 Task: Create a due date automation trigger when advanced on, on the tuesday of the week a card is due add fields without custom field "Resume" set to a number lower than 1 and lower than 10 at 11:00 AM.
Action: Mouse moved to (826, 254)
Screenshot: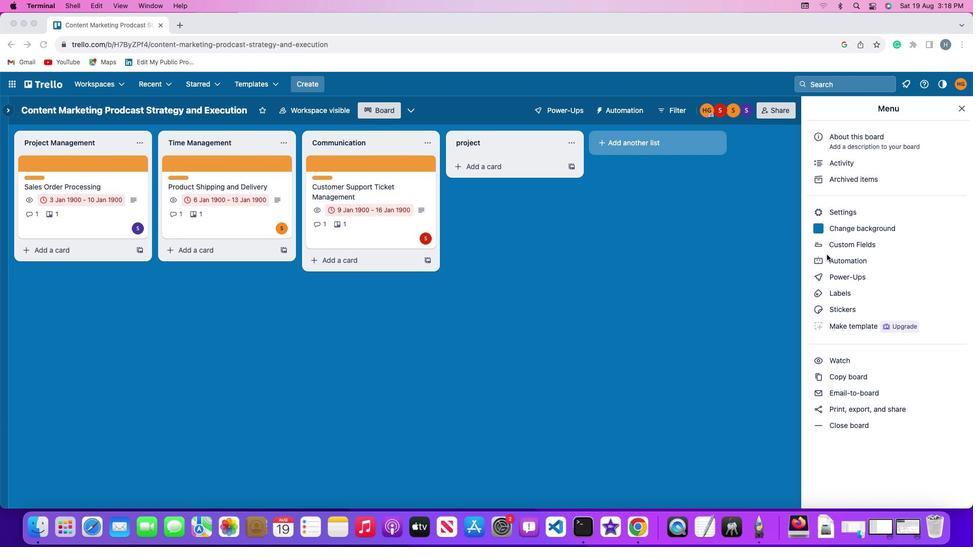 
Action: Mouse pressed left at (826, 254)
Screenshot: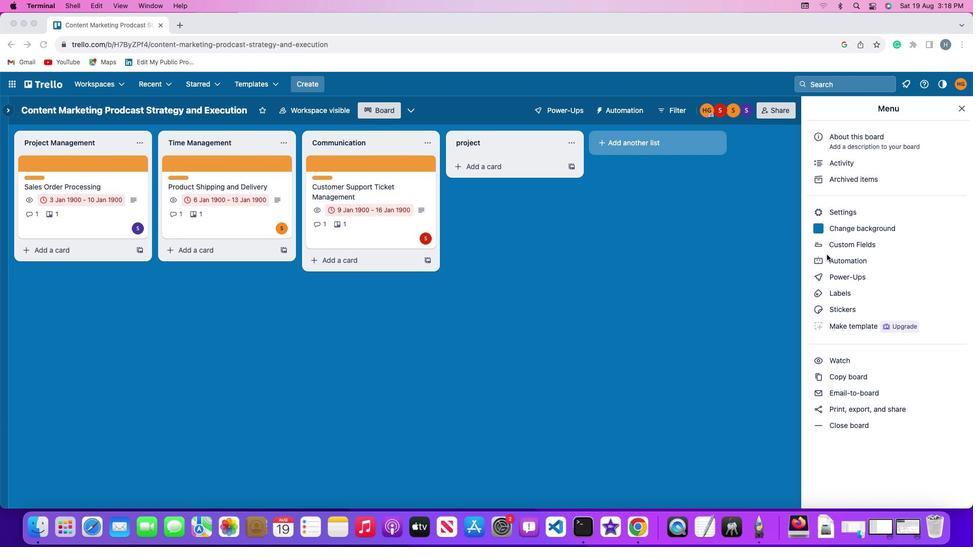 
Action: Mouse pressed left at (826, 254)
Screenshot: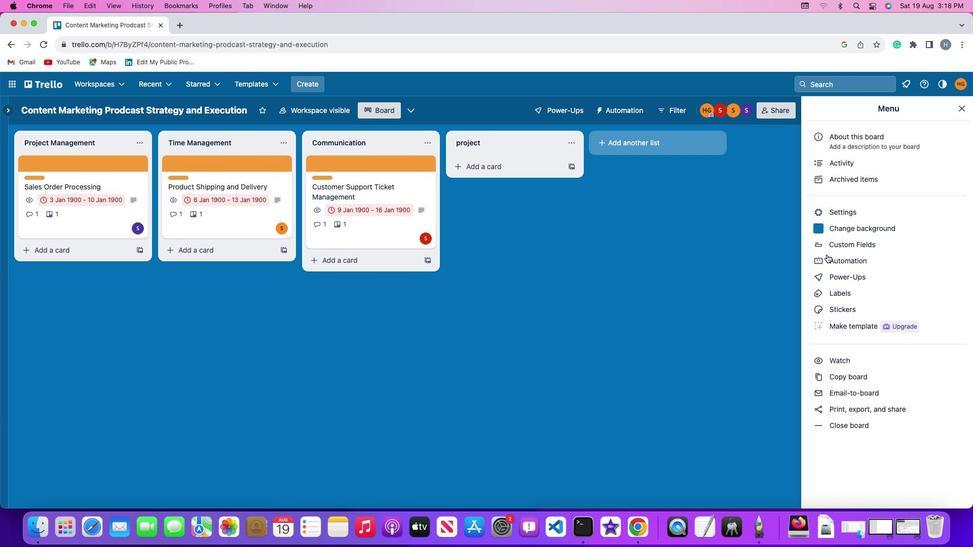 
Action: Mouse moved to (70, 238)
Screenshot: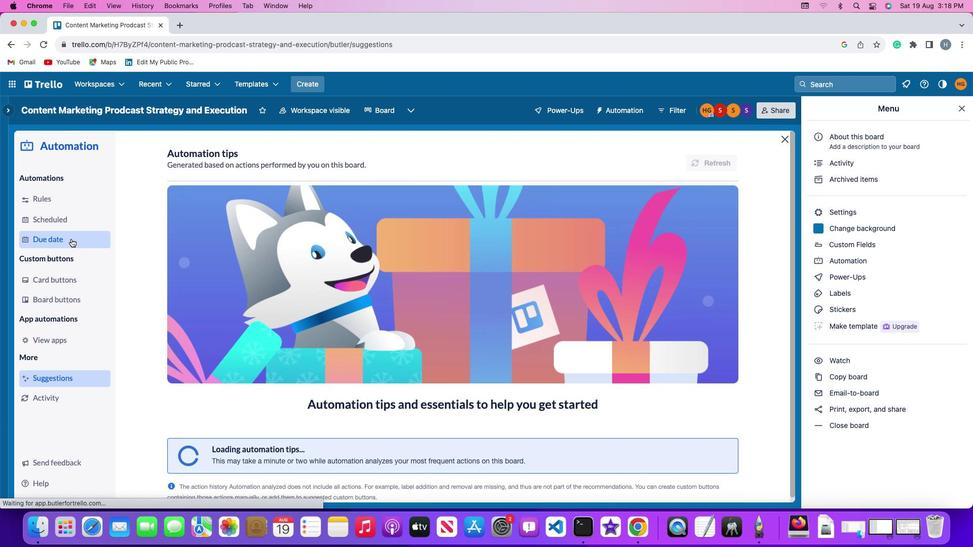 
Action: Mouse pressed left at (70, 238)
Screenshot: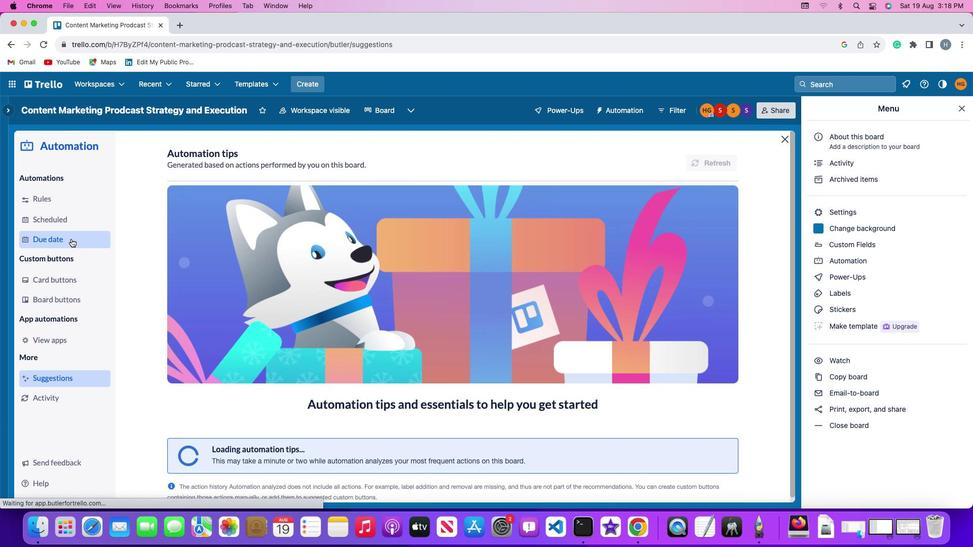 
Action: Mouse moved to (682, 160)
Screenshot: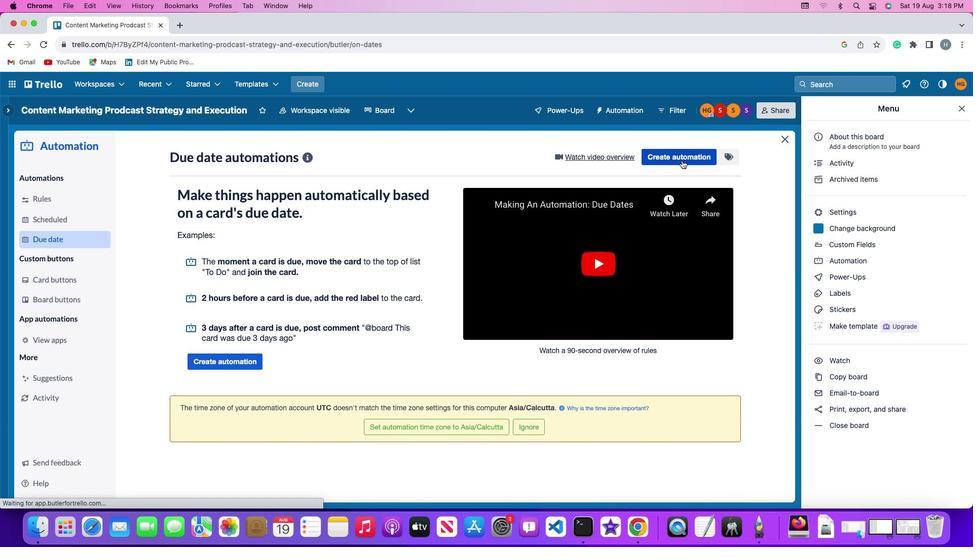 
Action: Mouse pressed left at (682, 160)
Screenshot: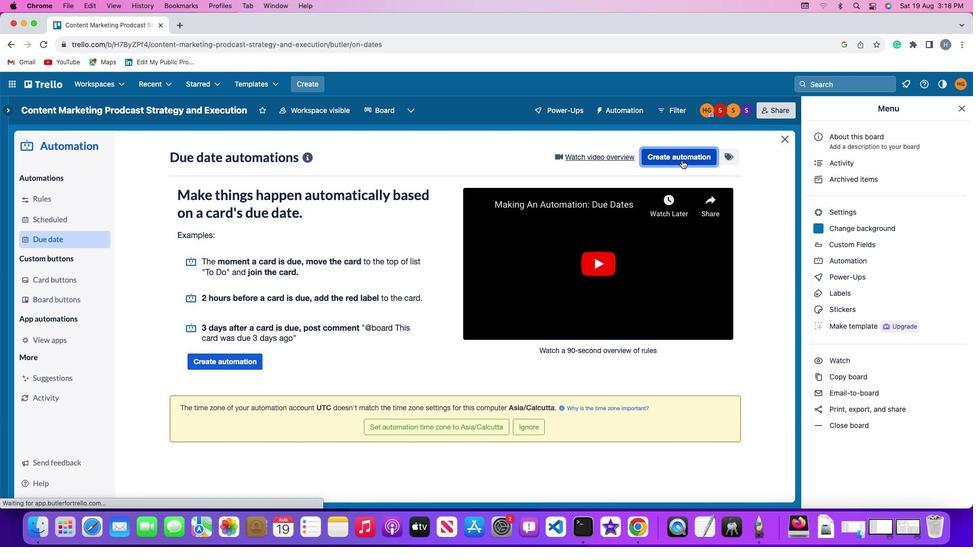 
Action: Mouse moved to (211, 256)
Screenshot: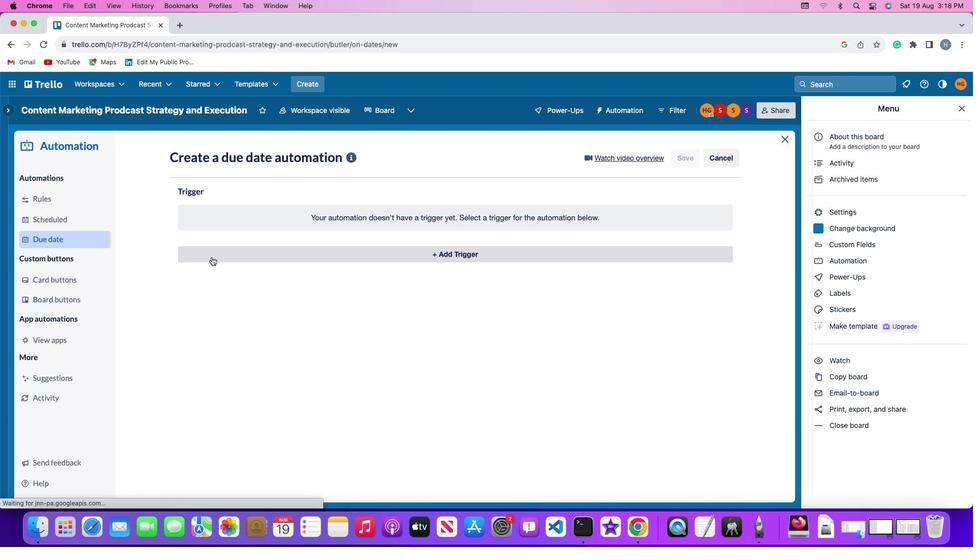 
Action: Mouse pressed left at (211, 256)
Screenshot: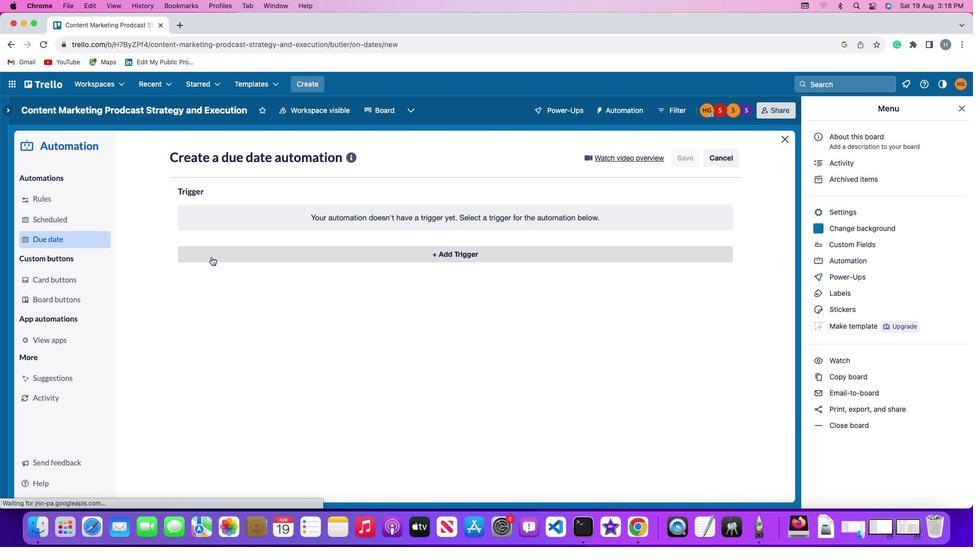 
Action: Mouse moved to (233, 432)
Screenshot: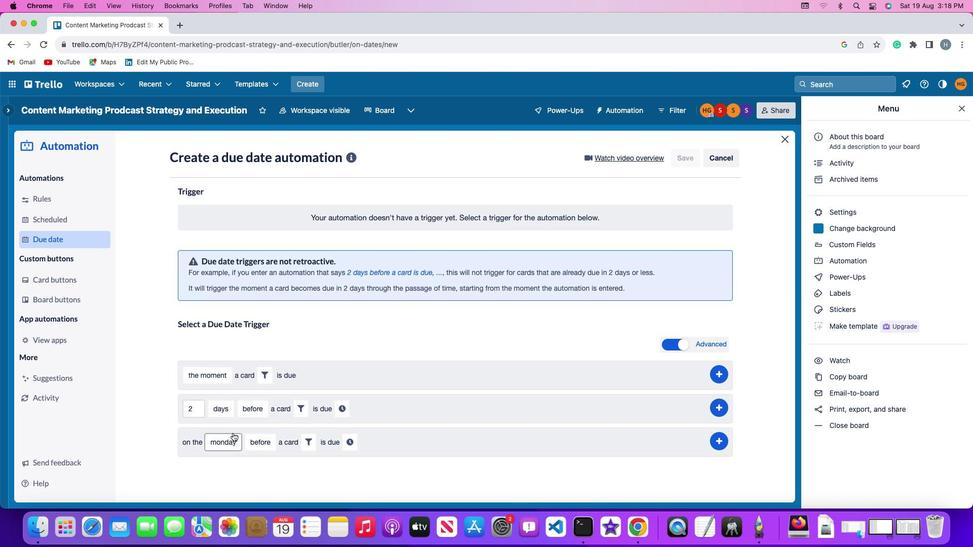 
Action: Mouse pressed left at (233, 432)
Screenshot: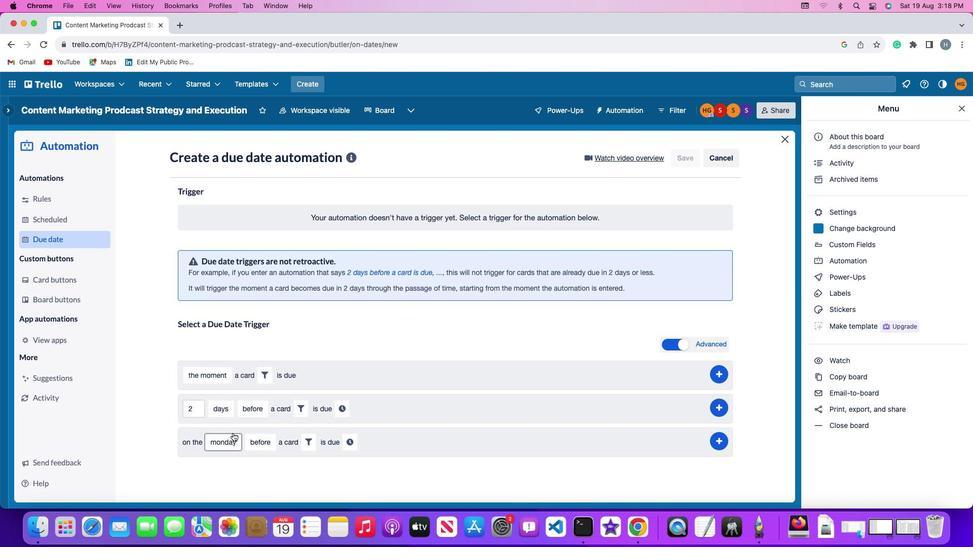 
Action: Mouse moved to (242, 319)
Screenshot: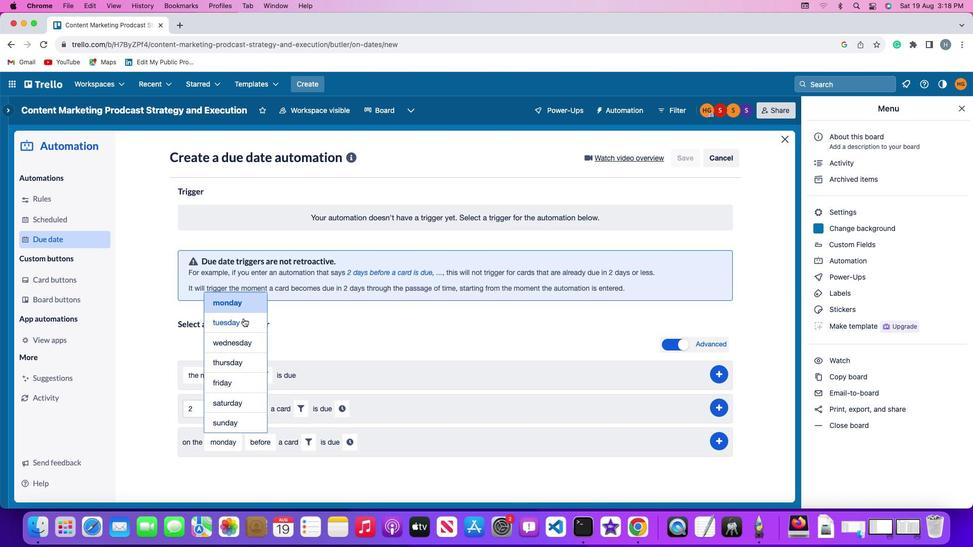 
Action: Mouse pressed left at (242, 319)
Screenshot: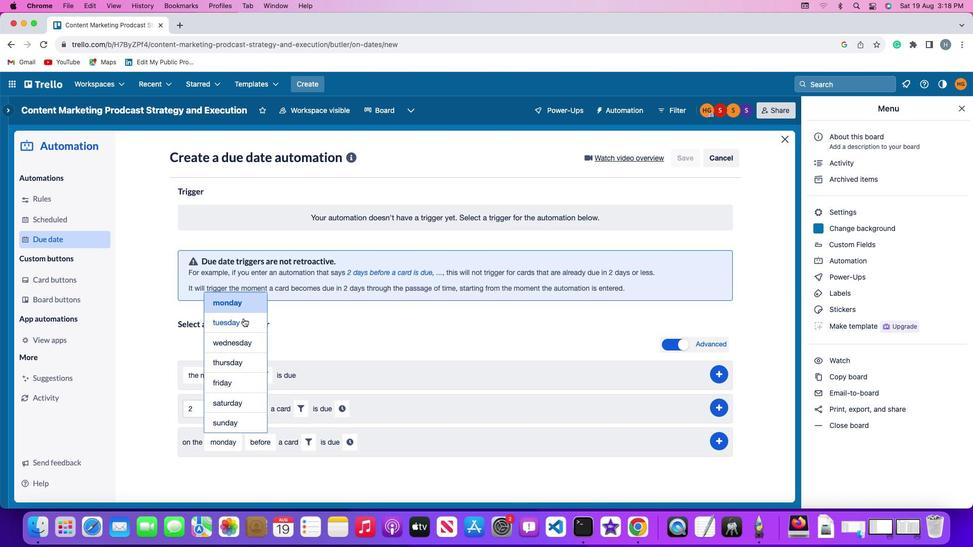 
Action: Mouse moved to (263, 442)
Screenshot: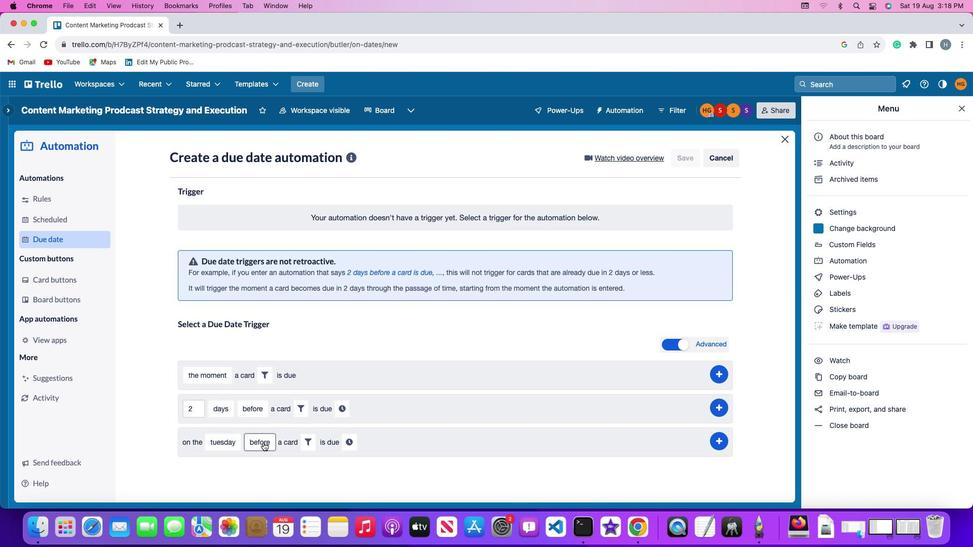 
Action: Mouse pressed left at (263, 442)
Screenshot: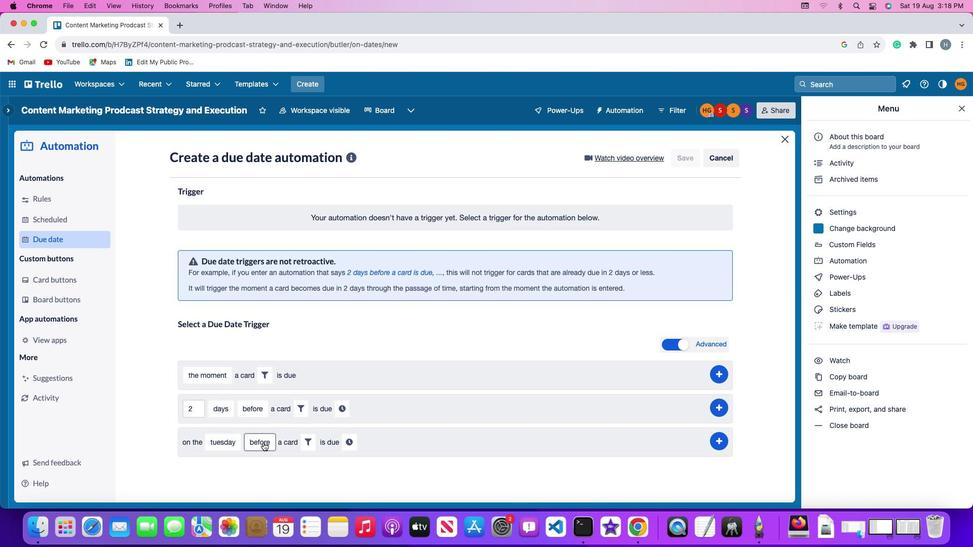 
Action: Mouse moved to (273, 403)
Screenshot: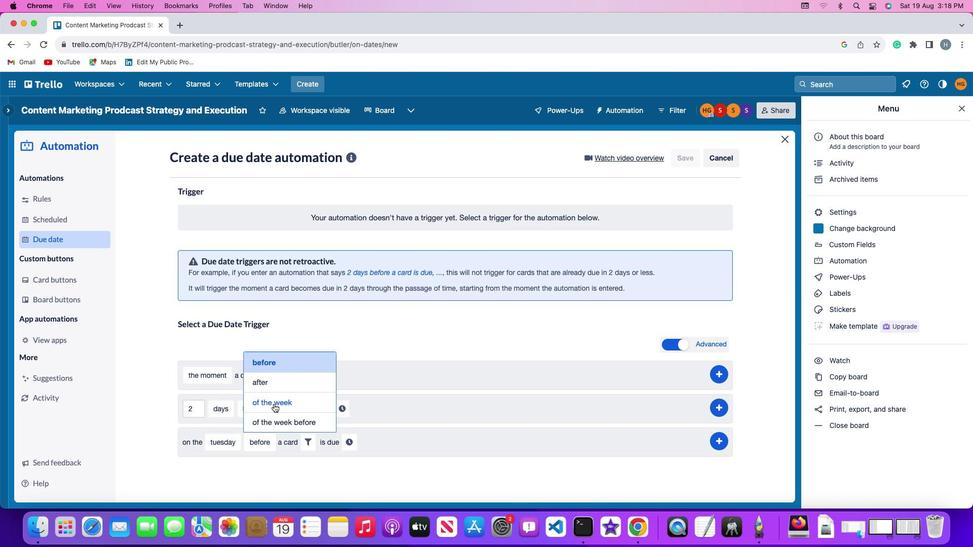 
Action: Mouse pressed left at (273, 403)
Screenshot: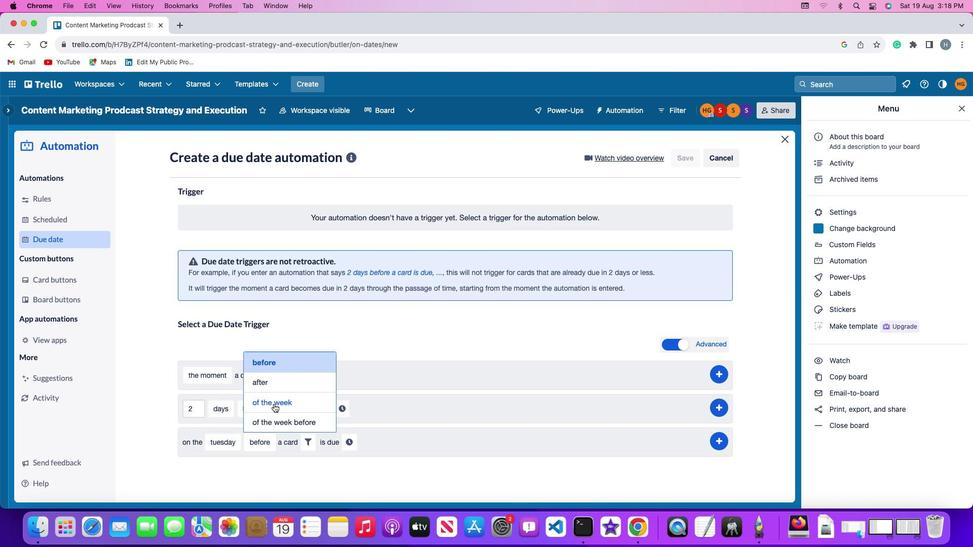 
Action: Mouse moved to (322, 446)
Screenshot: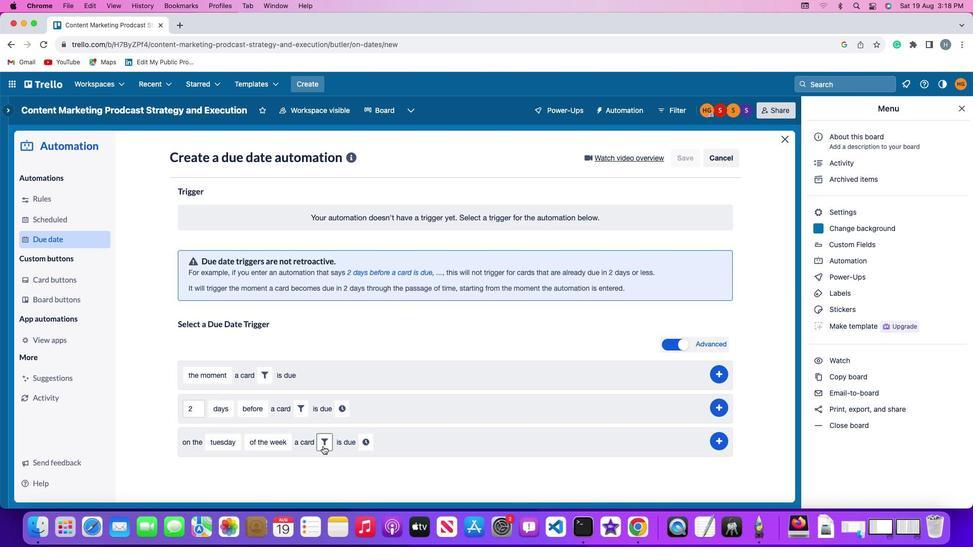 
Action: Mouse pressed left at (322, 446)
Screenshot: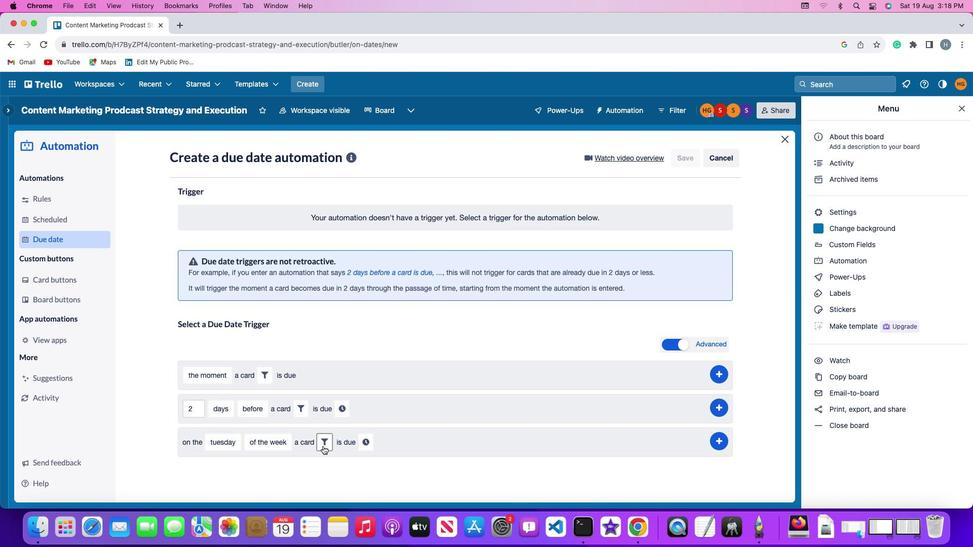
Action: Mouse moved to (498, 475)
Screenshot: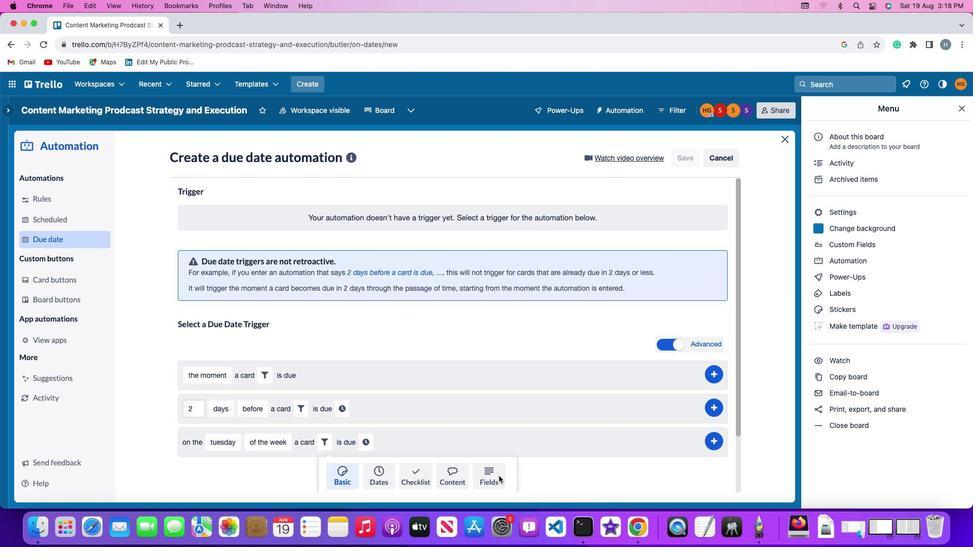 
Action: Mouse pressed left at (498, 475)
Screenshot: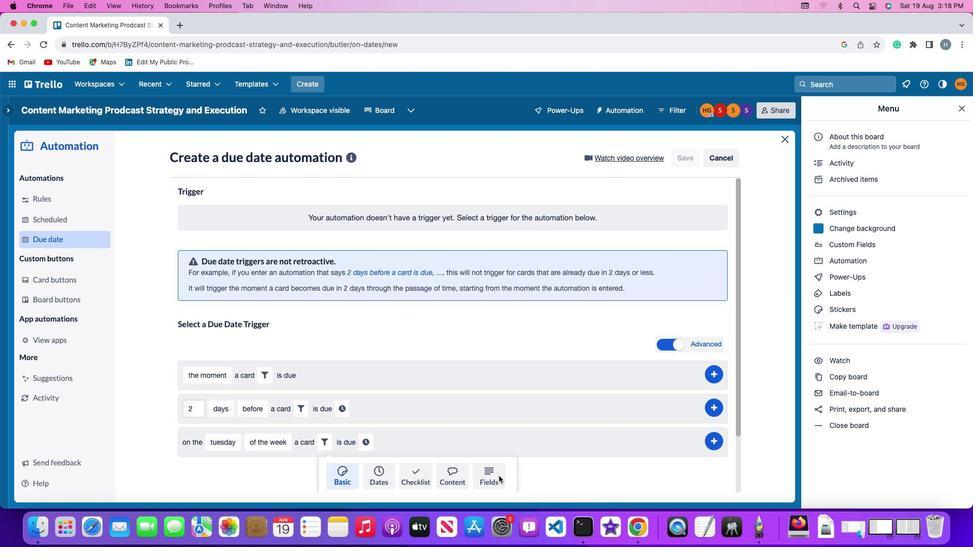 
Action: Mouse moved to (284, 471)
Screenshot: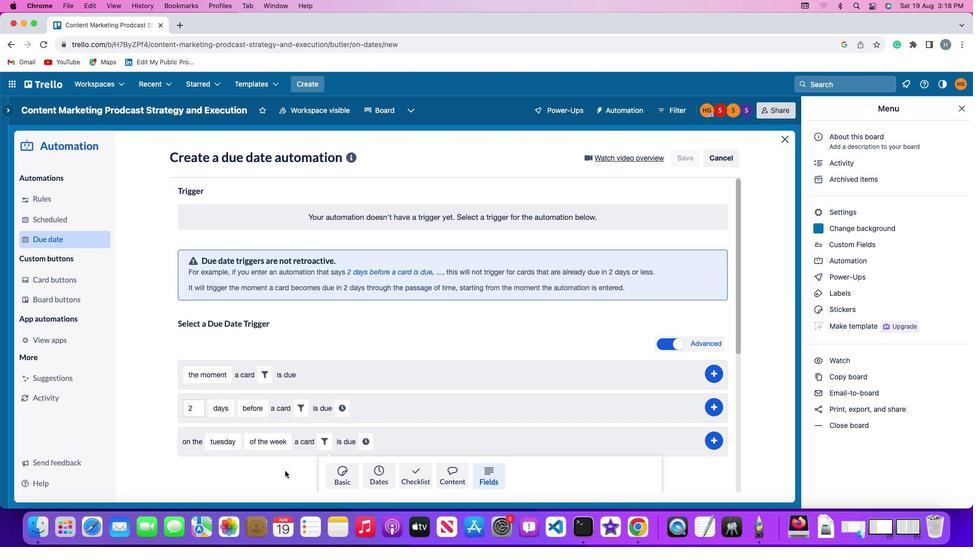
Action: Mouse scrolled (284, 471) with delta (0, 0)
Screenshot: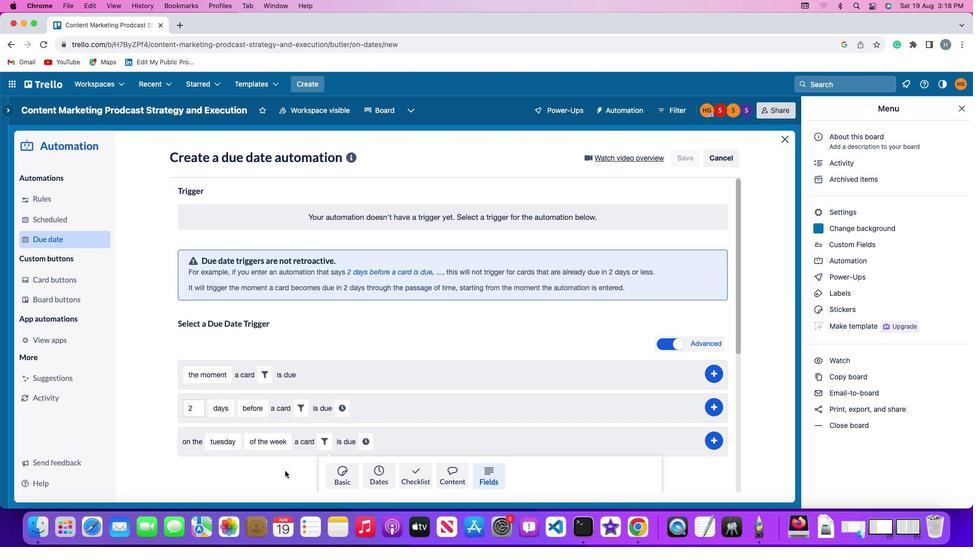 
Action: Mouse scrolled (284, 471) with delta (0, 0)
Screenshot: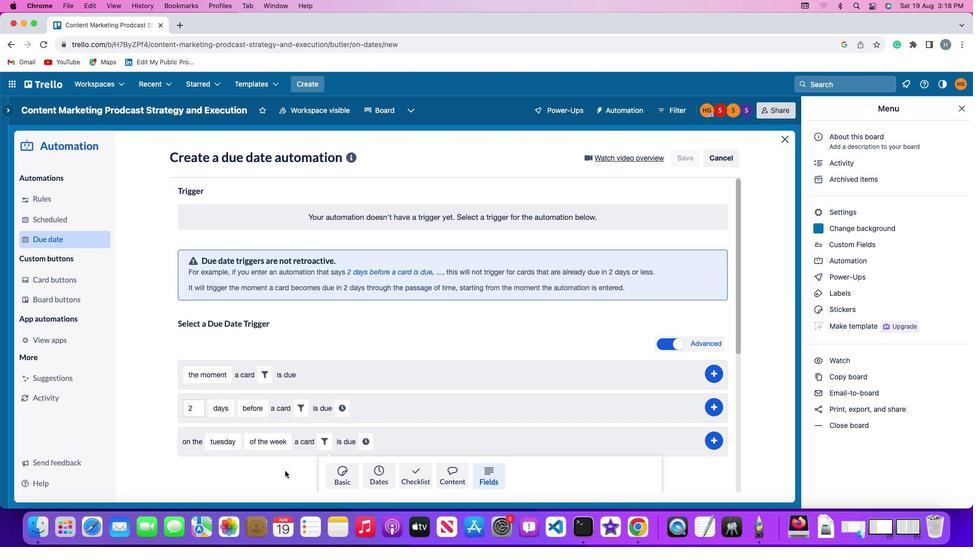 
Action: Mouse scrolled (284, 471) with delta (0, -1)
Screenshot: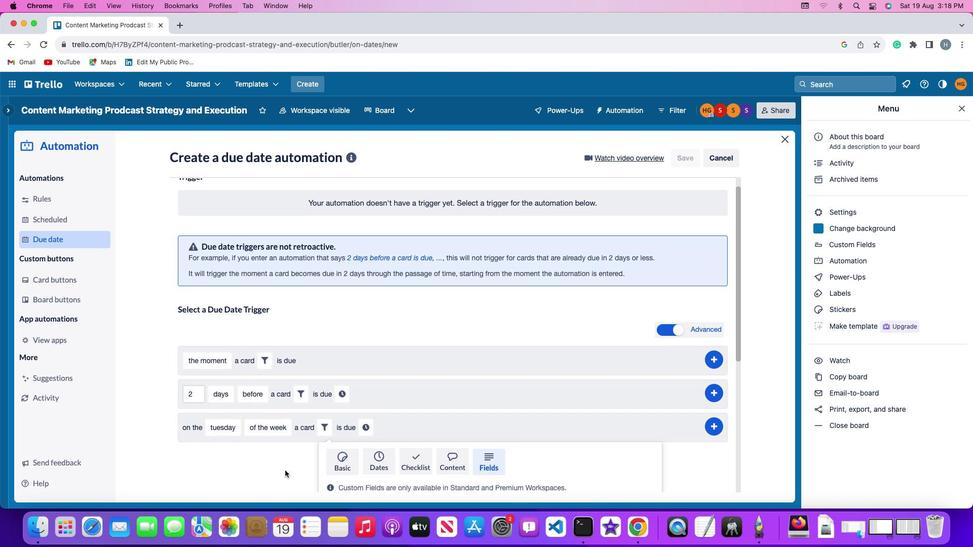 
Action: Mouse moved to (284, 470)
Screenshot: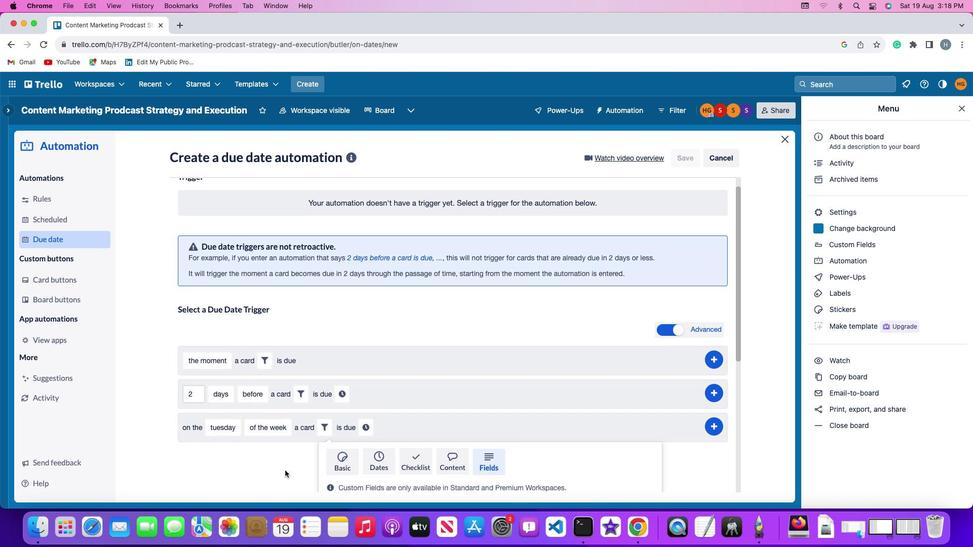 
Action: Mouse scrolled (284, 470) with delta (0, -2)
Screenshot: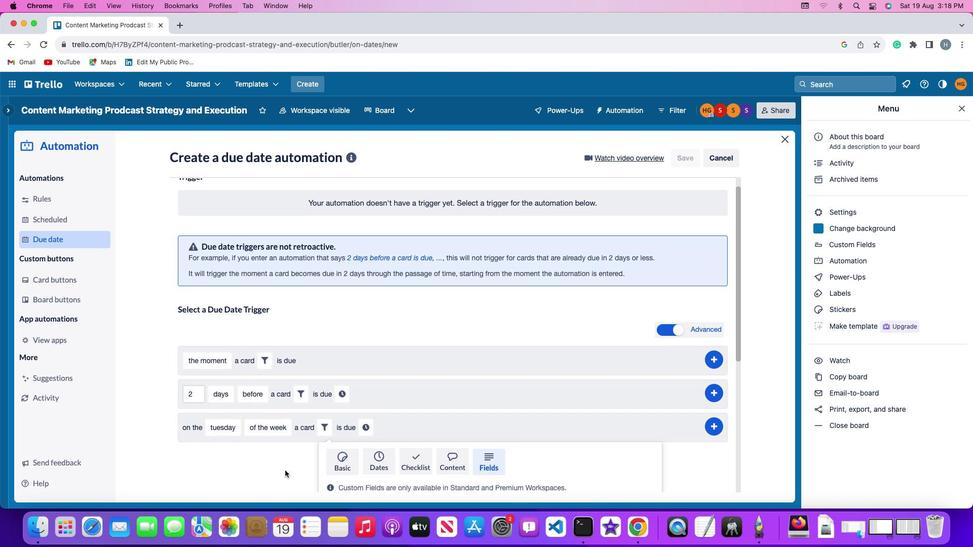 
Action: Mouse moved to (284, 470)
Screenshot: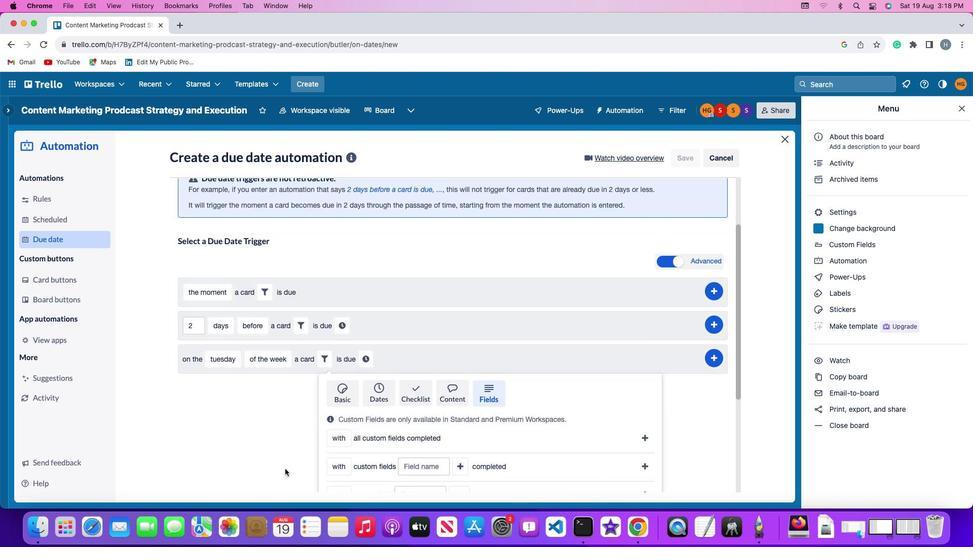 
Action: Mouse scrolled (284, 470) with delta (0, -3)
Screenshot: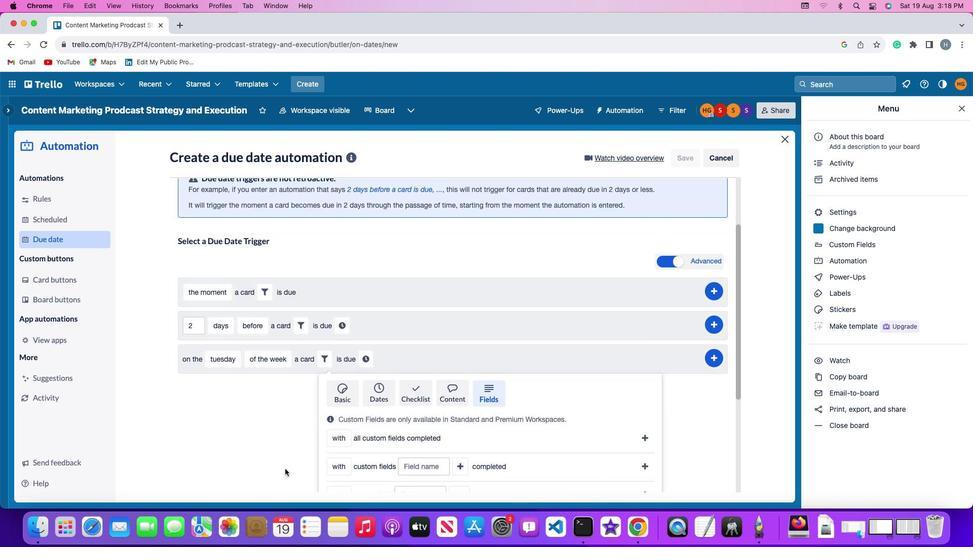 
Action: Mouse moved to (284, 468)
Screenshot: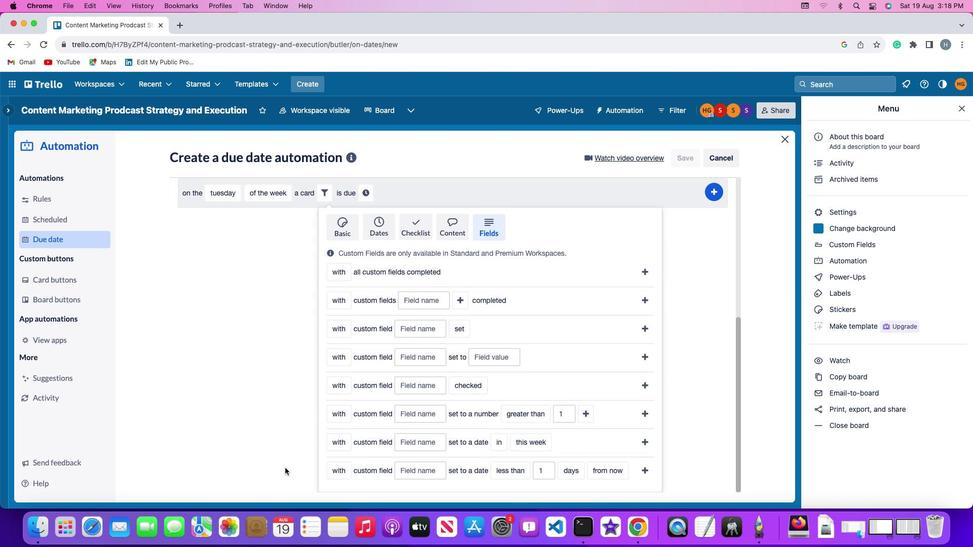 
Action: Mouse scrolled (284, 468) with delta (0, 0)
Screenshot: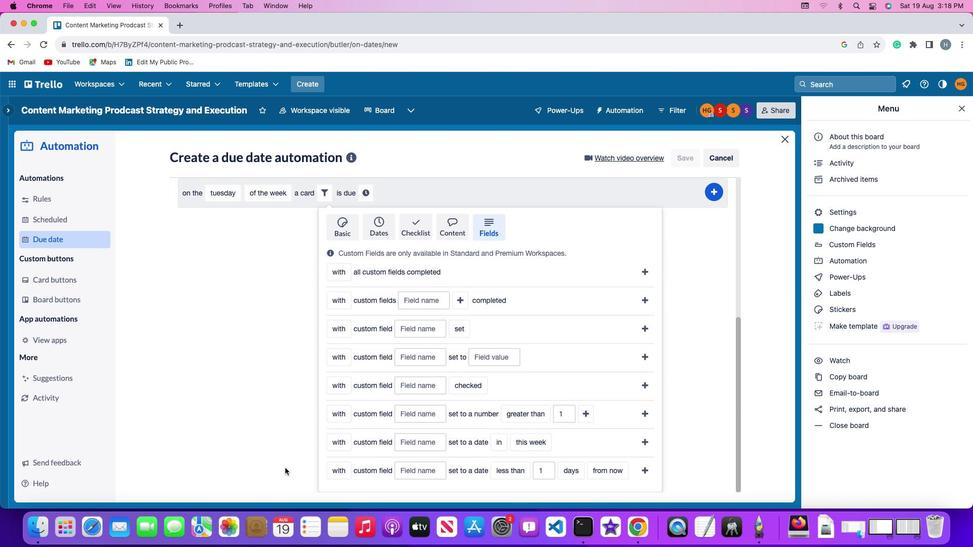 
Action: Mouse scrolled (284, 468) with delta (0, 0)
Screenshot: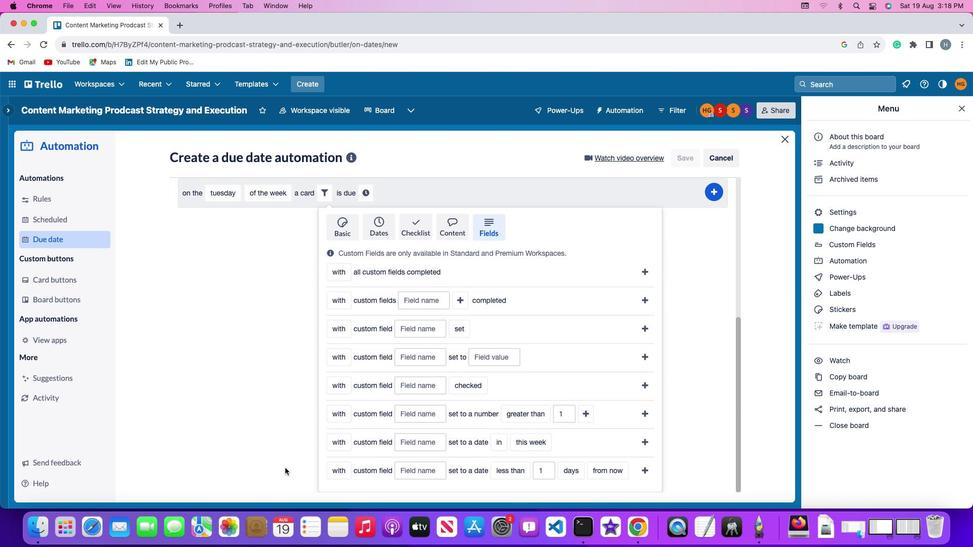 
Action: Mouse scrolled (284, 468) with delta (0, -1)
Screenshot: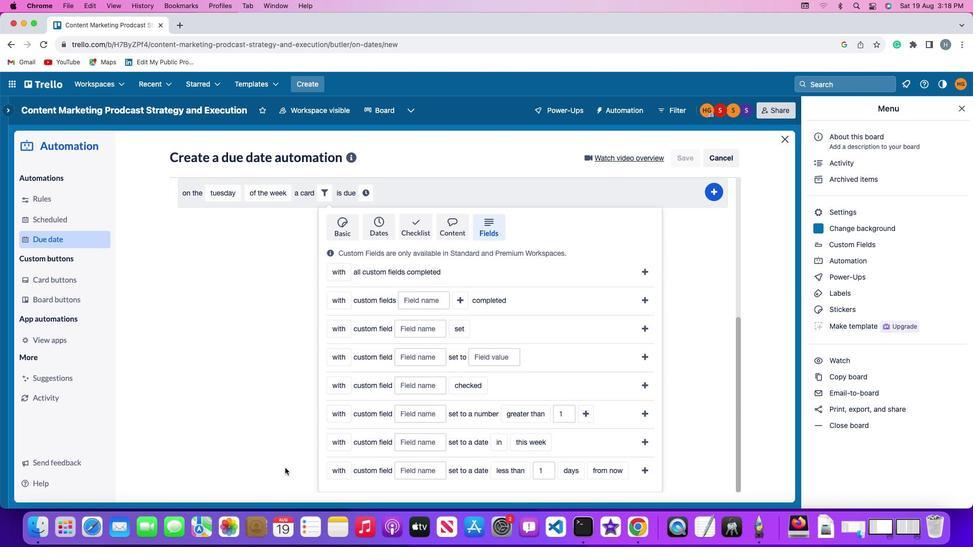 
Action: Mouse scrolled (284, 468) with delta (0, -2)
Screenshot: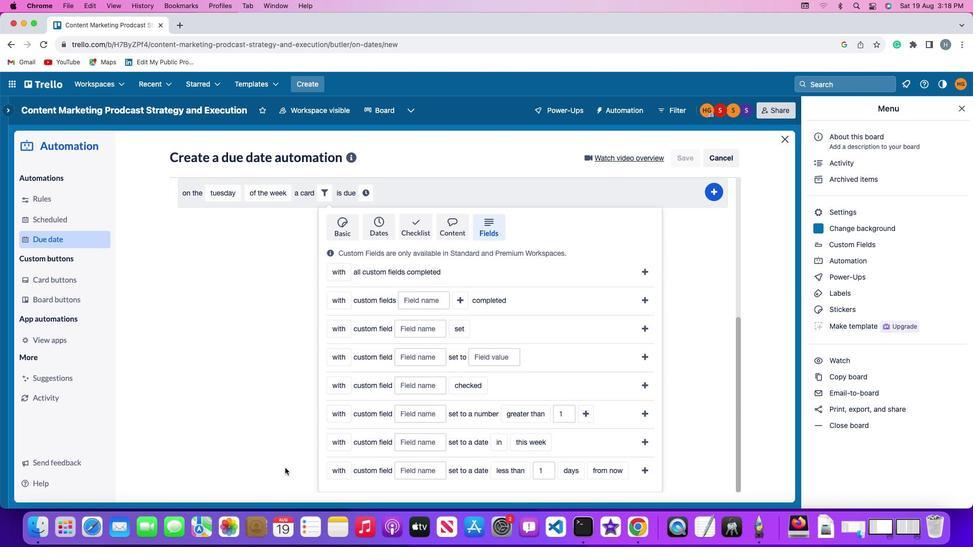 
Action: Mouse moved to (336, 419)
Screenshot: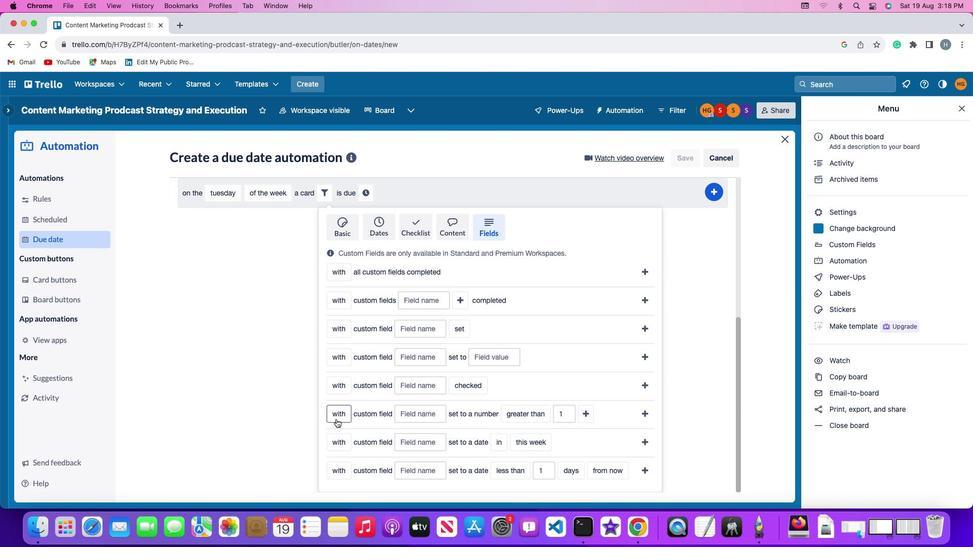 
Action: Mouse pressed left at (336, 419)
Screenshot: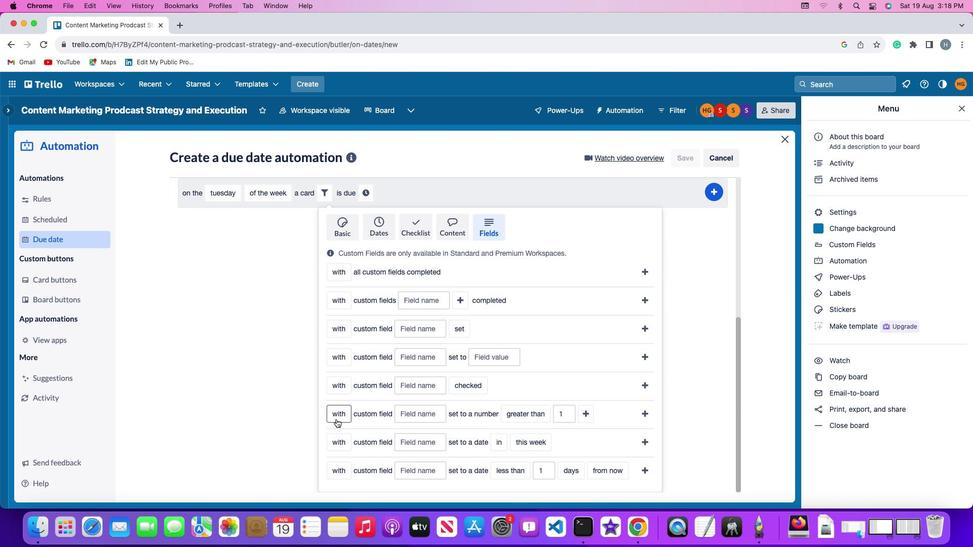 
Action: Mouse moved to (346, 455)
Screenshot: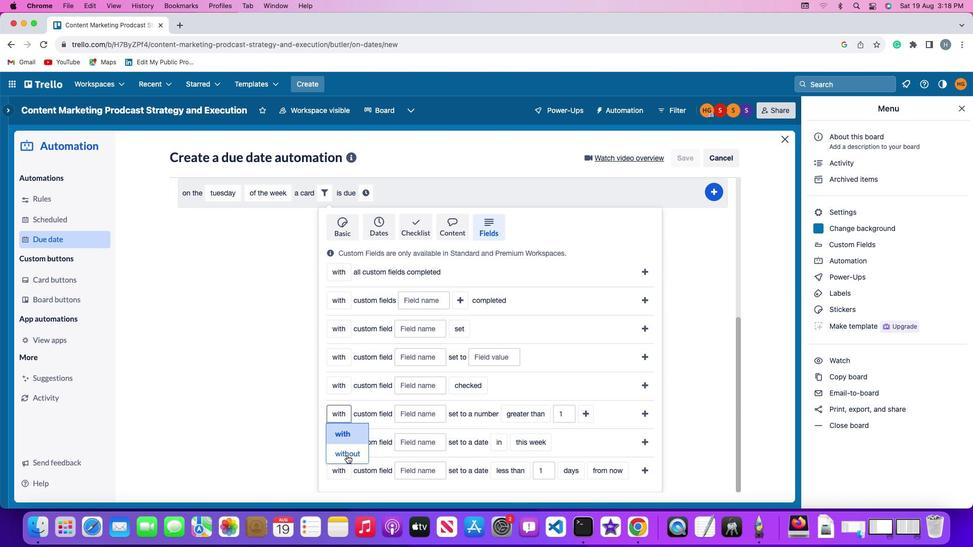 
Action: Mouse pressed left at (346, 455)
Screenshot: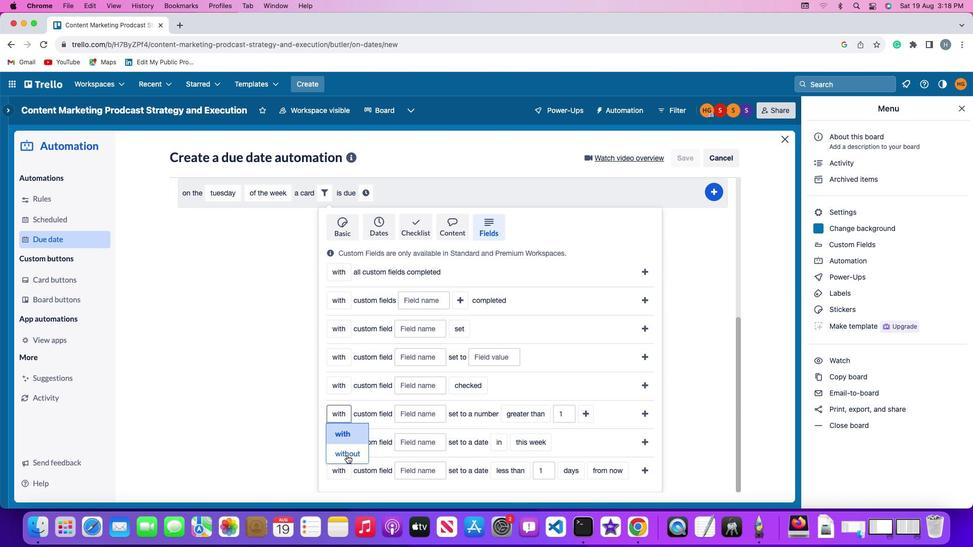 
Action: Mouse moved to (430, 419)
Screenshot: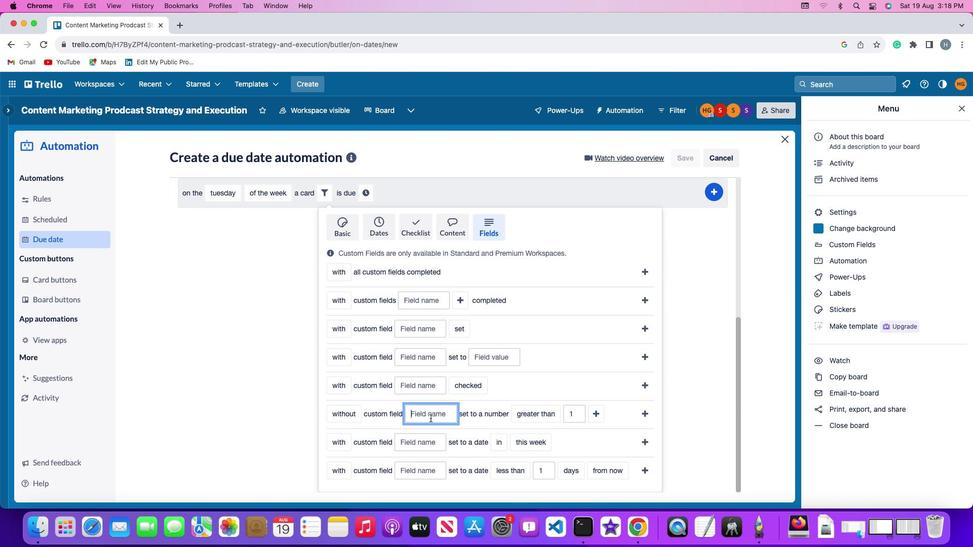 
Action: Mouse pressed left at (430, 419)
Screenshot: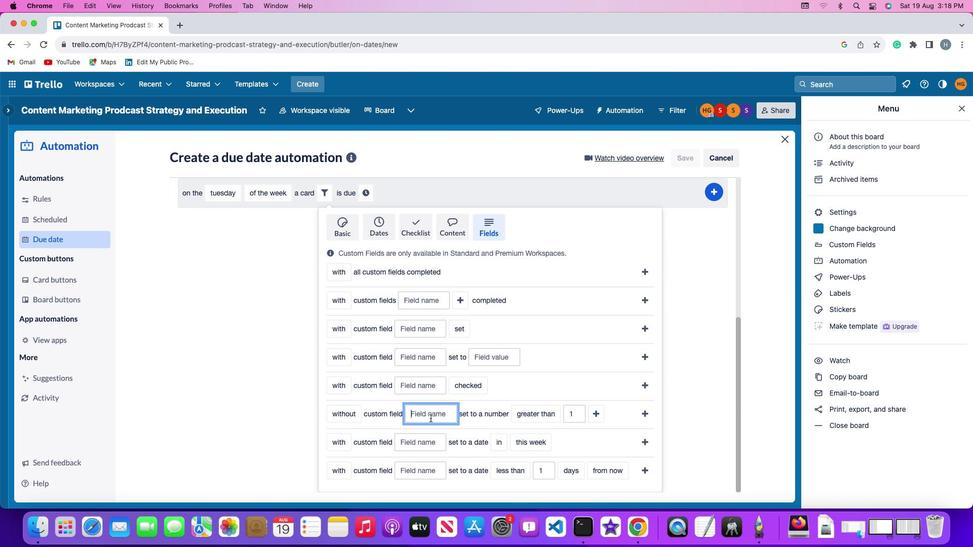
Action: Mouse moved to (430, 417)
Screenshot: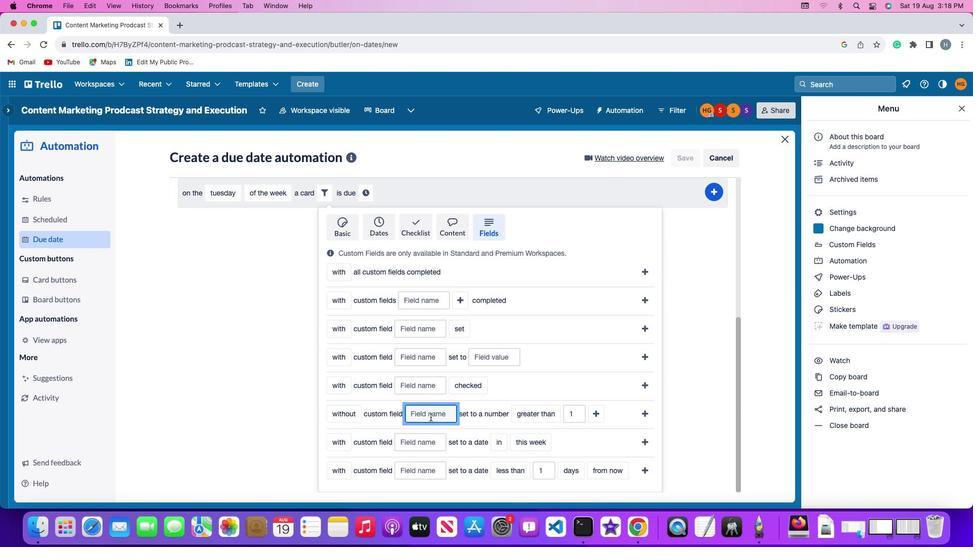 
Action: Key pressed Key.shift'R''e''s''u''m''e'
Screenshot: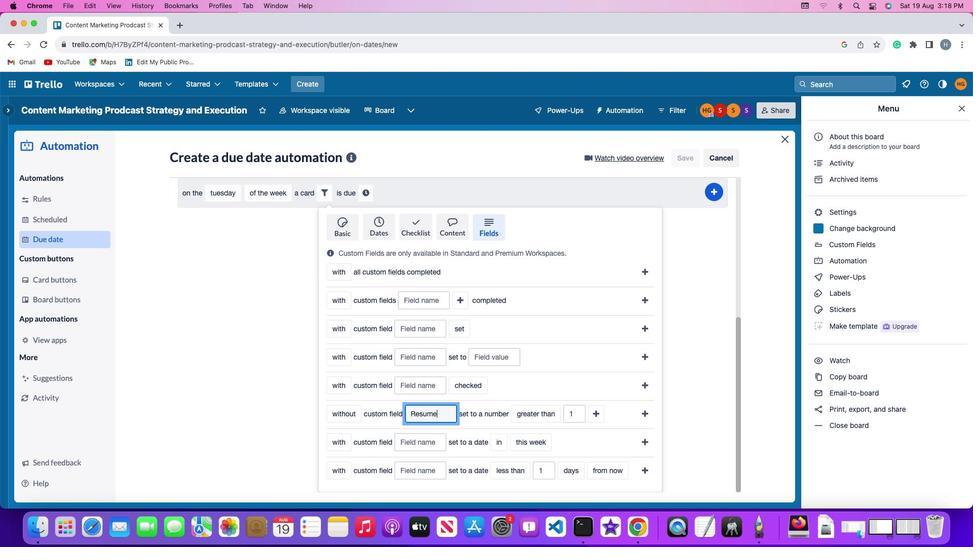 
Action: Mouse moved to (550, 410)
Screenshot: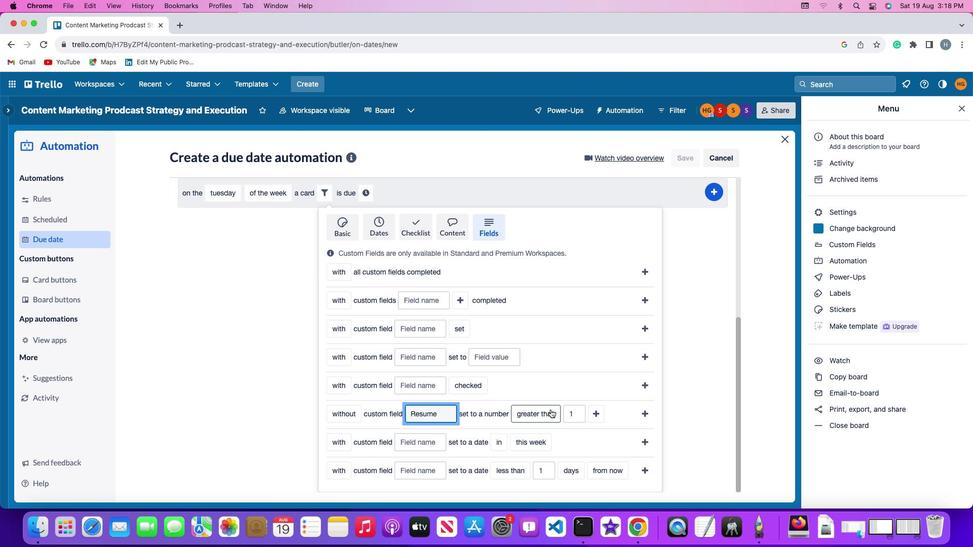 
Action: Mouse pressed left at (550, 410)
Screenshot: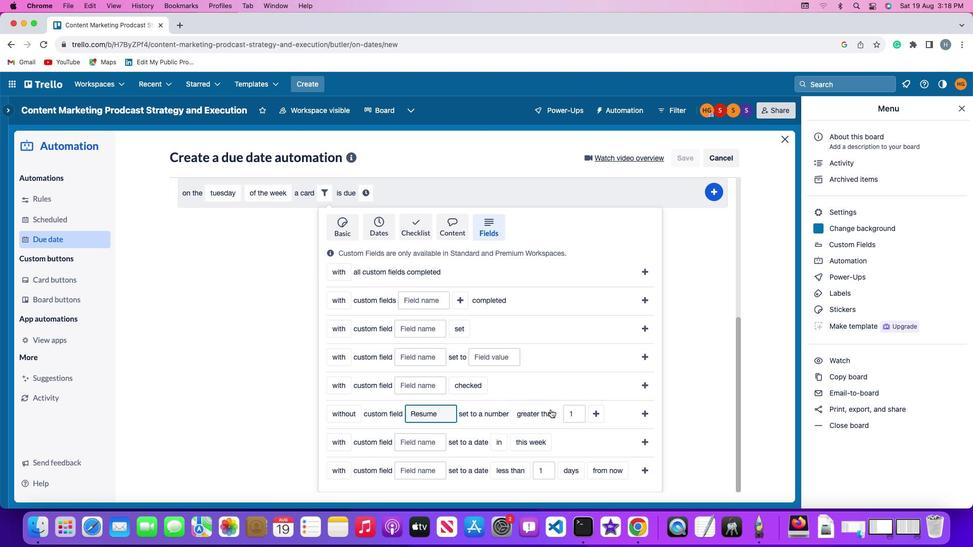 
Action: Mouse moved to (539, 378)
Screenshot: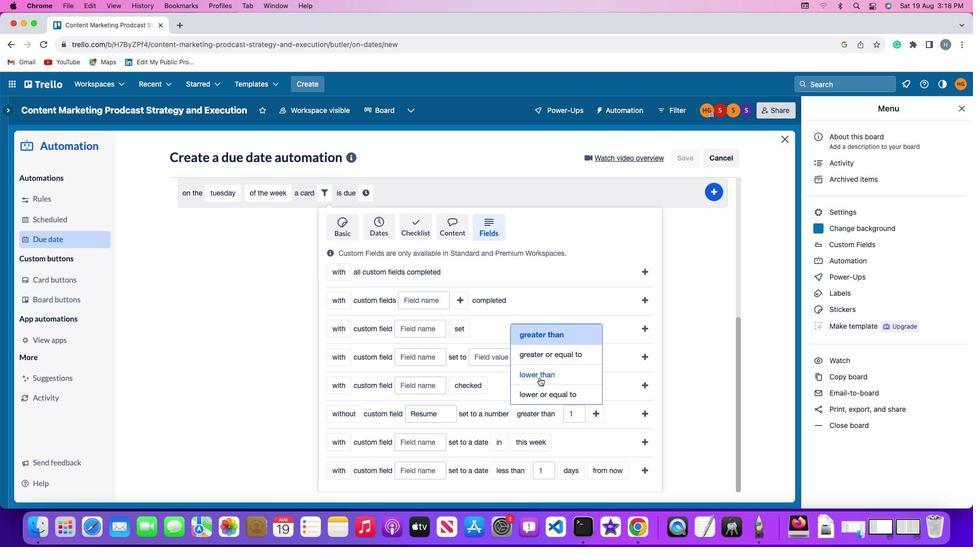 
Action: Mouse pressed left at (539, 378)
Screenshot: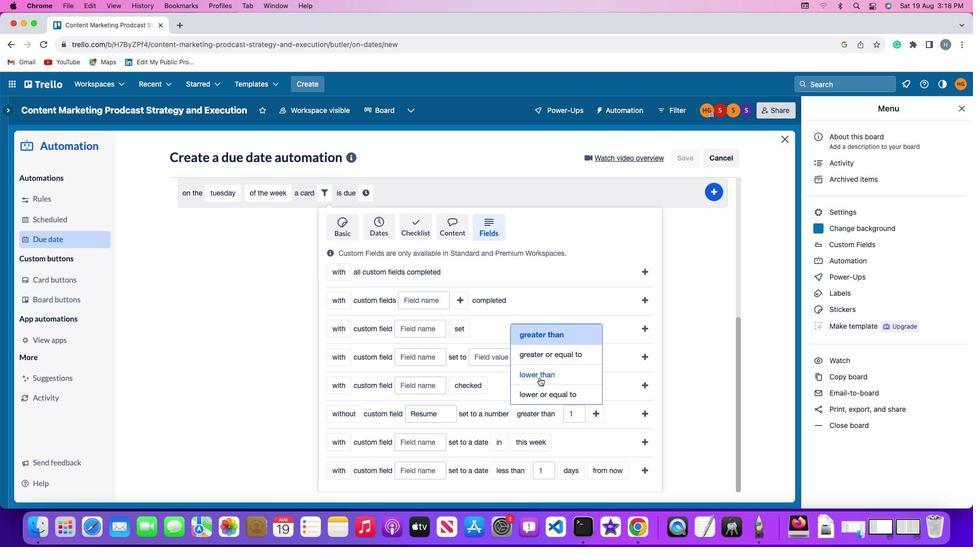 
Action: Mouse moved to (574, 411)
Screenshot: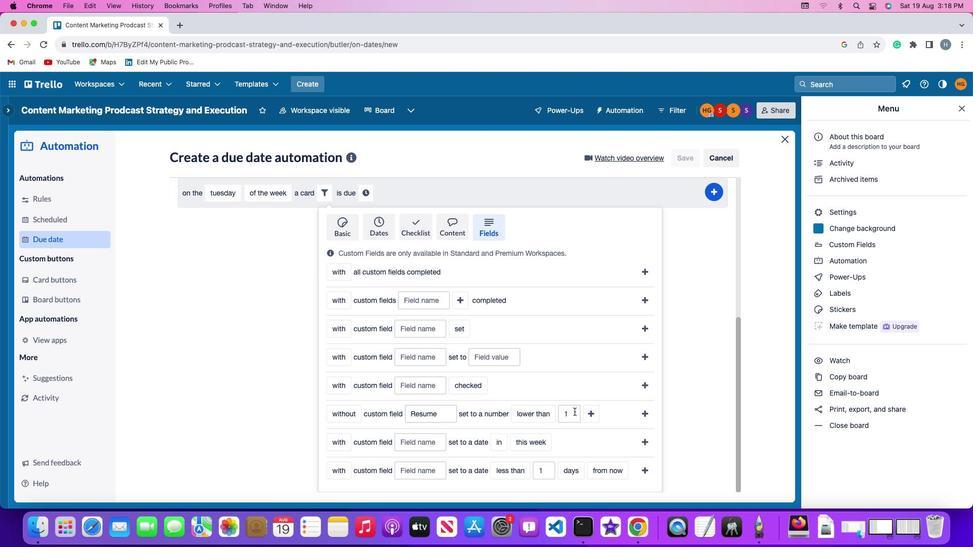 
Action: Mouse pressed left at (574, 411)
Screenshot: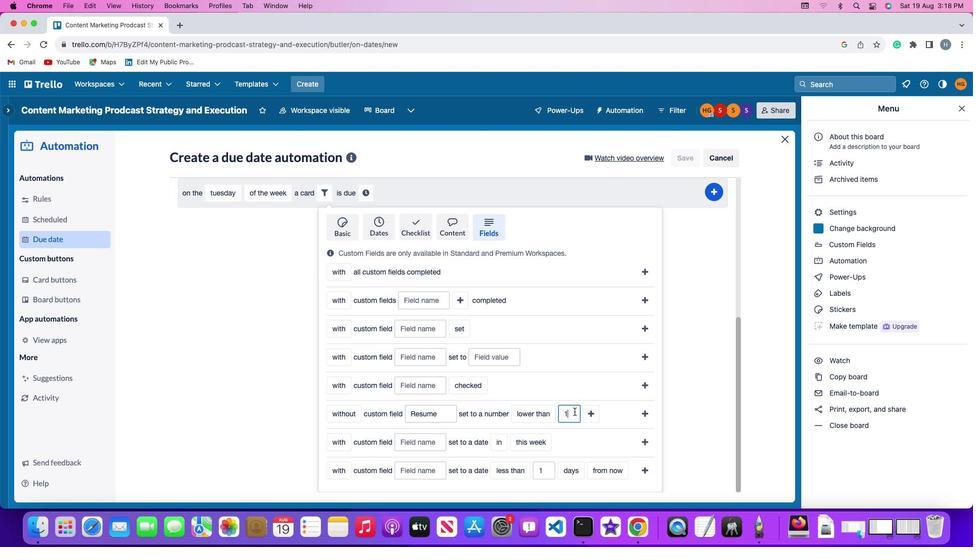
Action: Mouse moved to (574, 412)
Screenshot: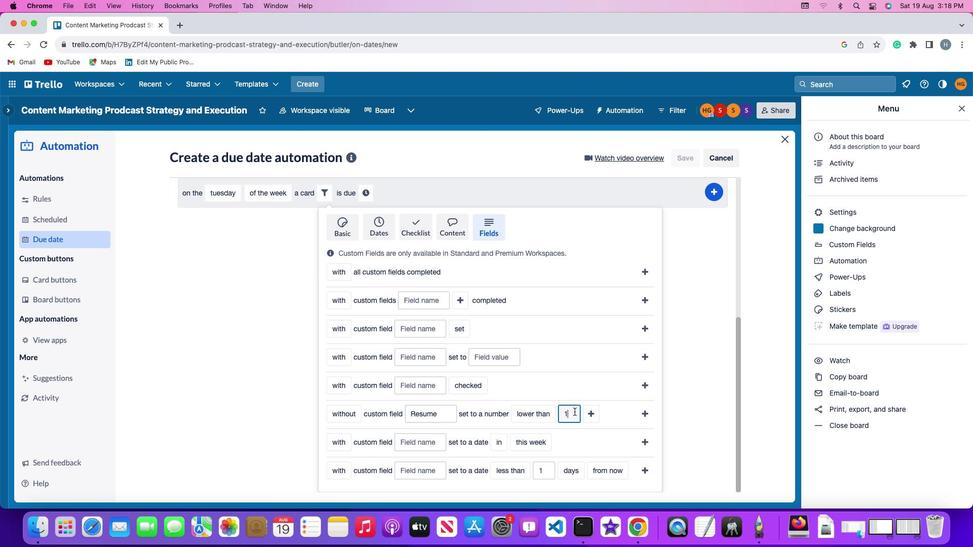 
Action: Key pressed Key.backspace
Screenshot: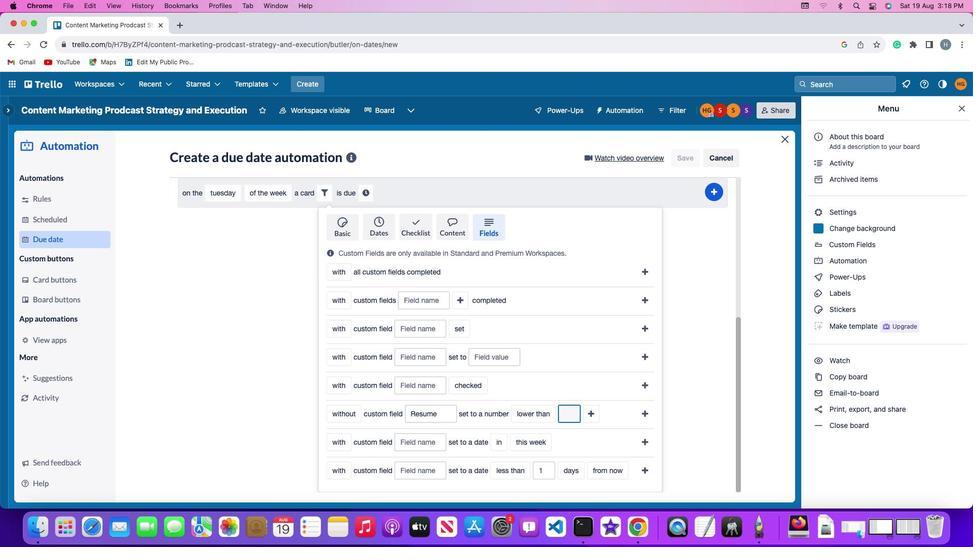 
Action: Mouse moved to (574, 412)
Screenshot: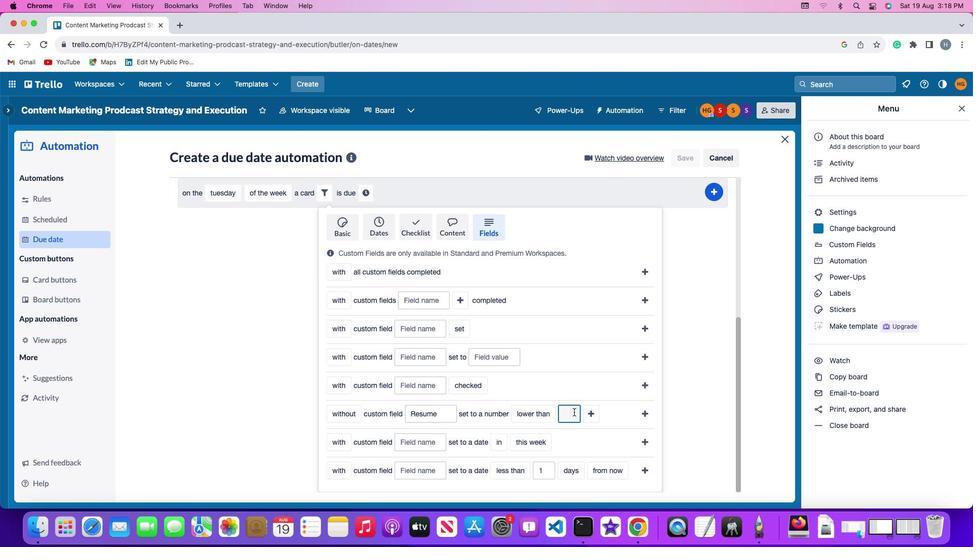 
Action: Key pressed '1'
Screenshot: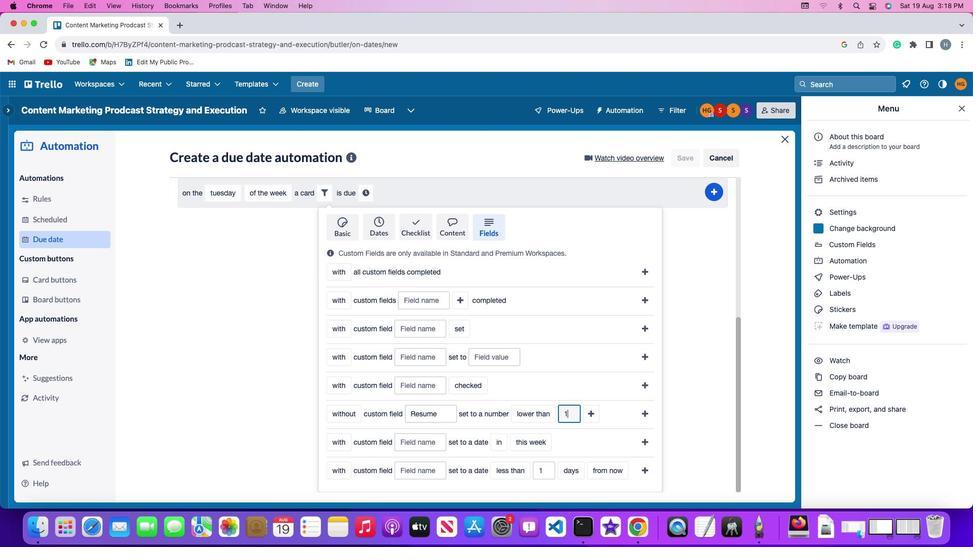 
Action: Mouse moved to (591, 413)
Screenshot: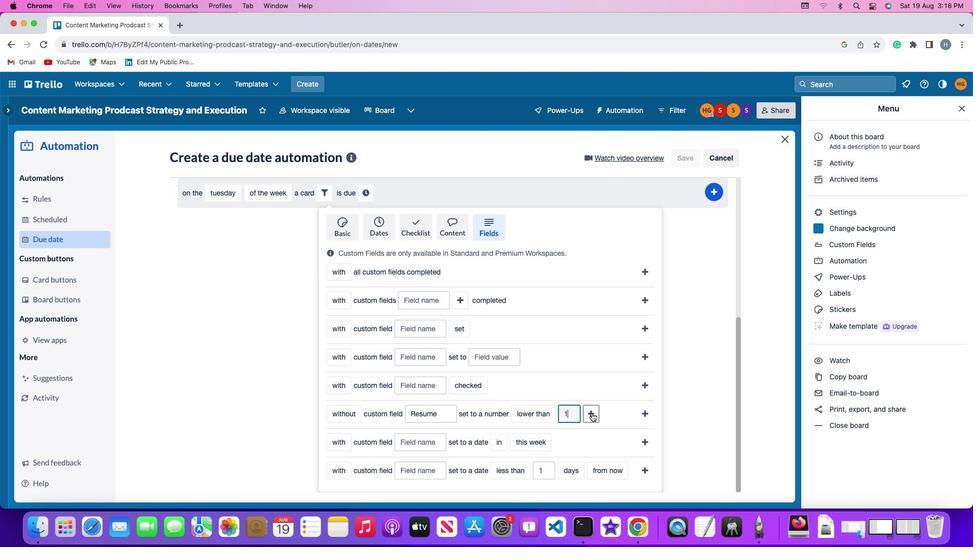 
Action: Mouse pressed left at (591, 413)
Screenshot: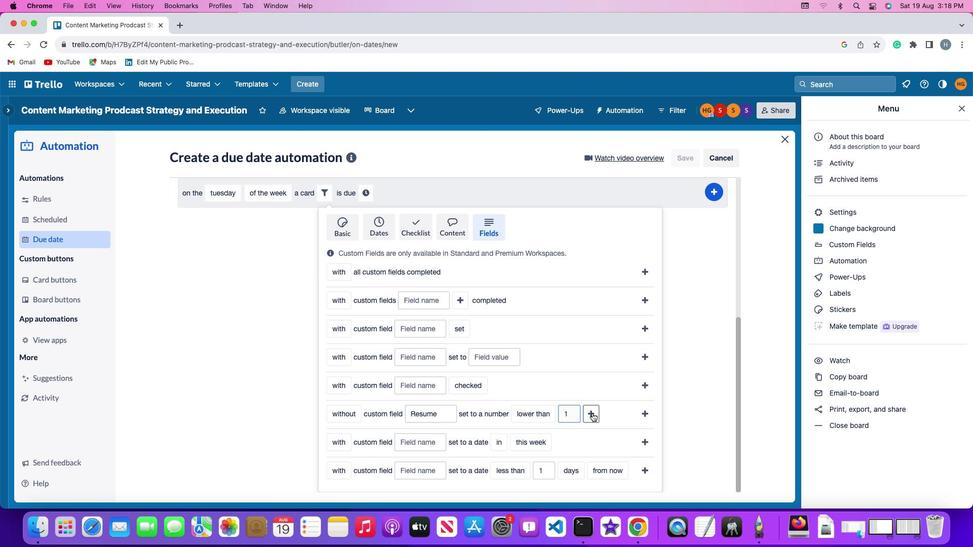 
Action: Mouse moved to (627, 416)
Screenshot: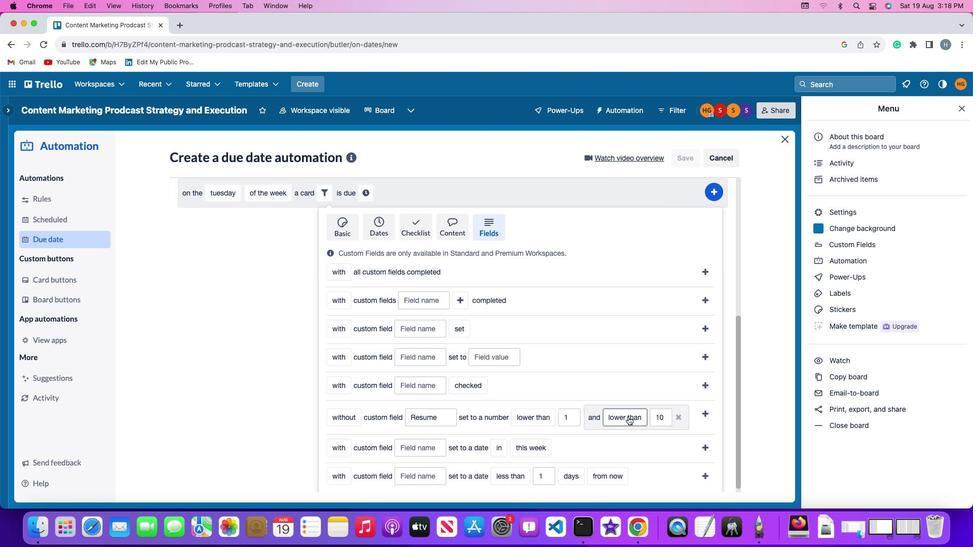 
Action: Mouse pressed left at (627, 416)
Screenshot: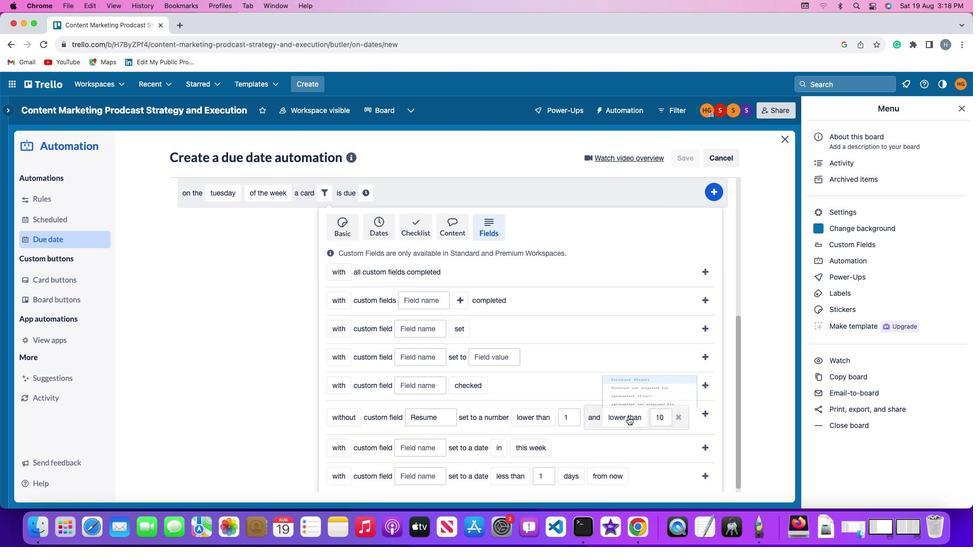
Action: Mouse moved to (635, 336)
Screenshot: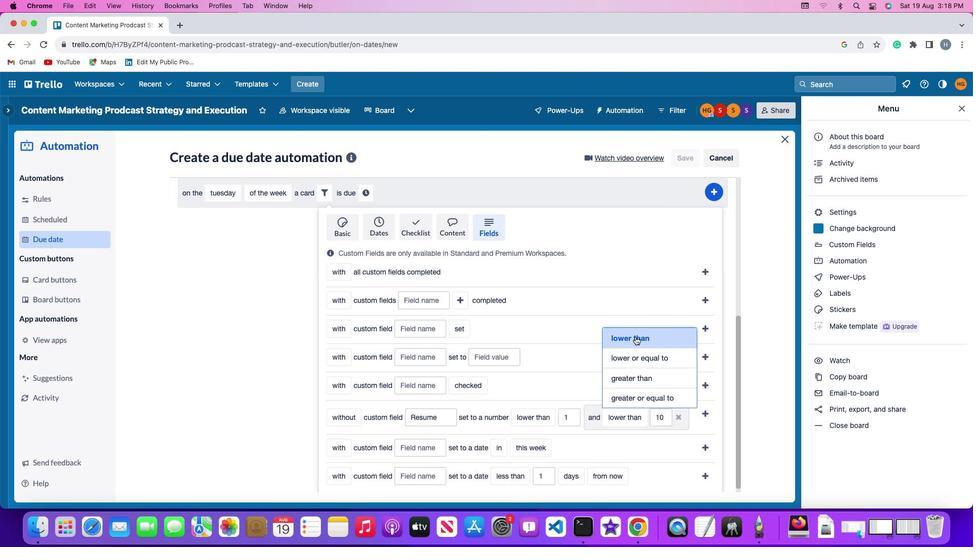 
Action: Mouse pressed left at (635, 336)
Screenshot: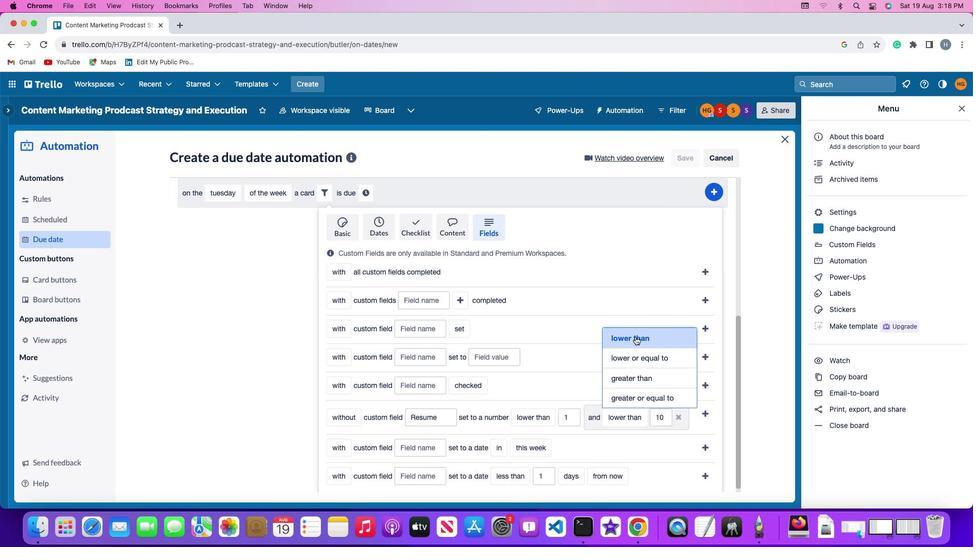 
Action: Mouse moved to (668, 417)
Screenshot: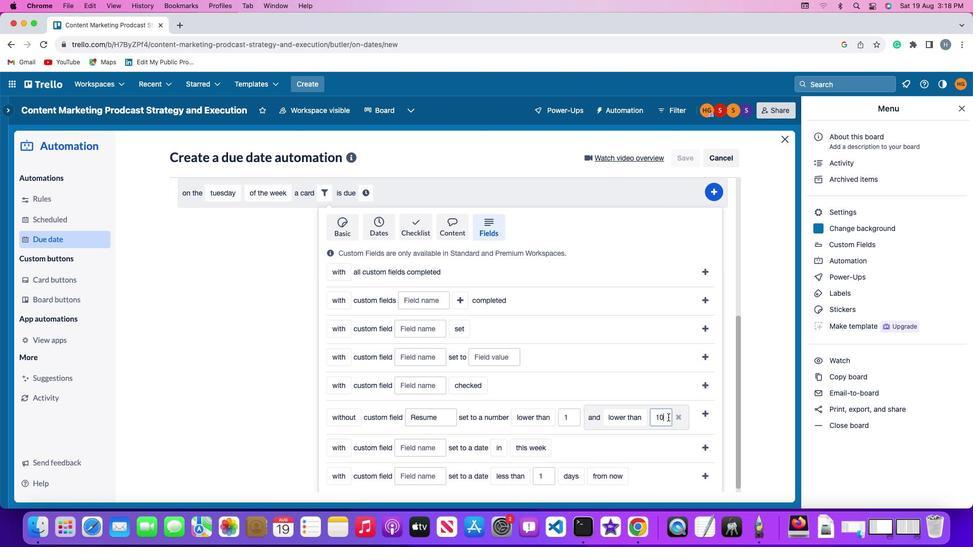 
Action: Mouse pressed left at (668, 417)
Screenshot: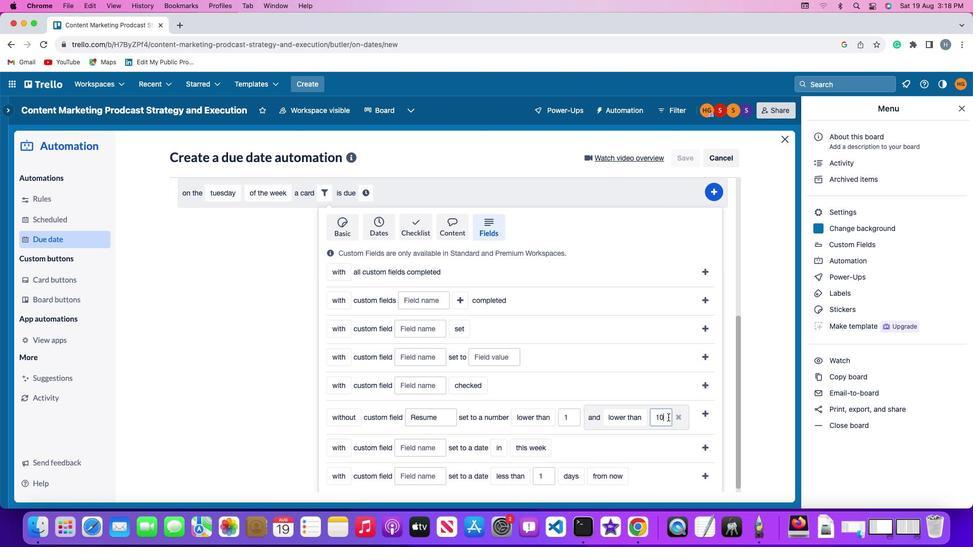 
Action: Mouse moved to (668, 417)
Screenshot: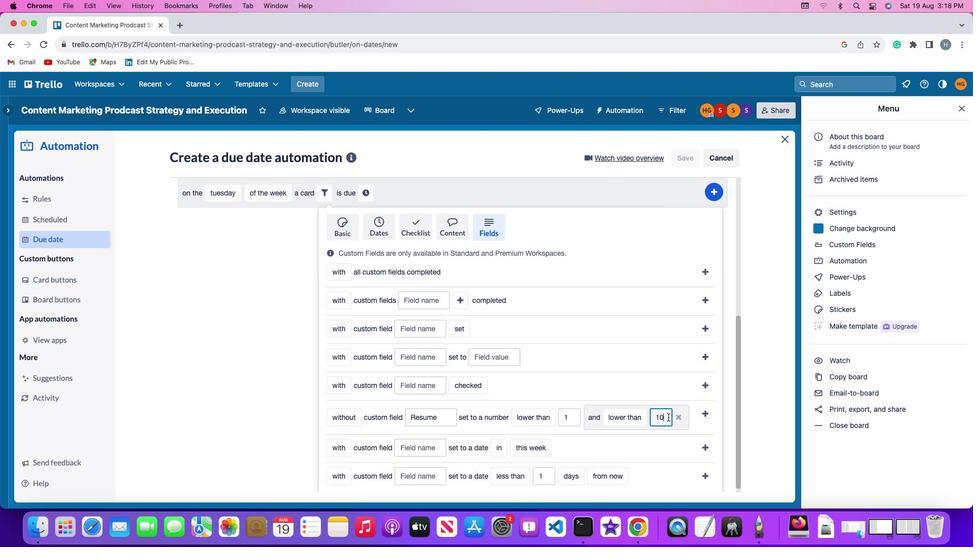 
Action: Key pressed Key.backspaceKey.backspace
Screenshot: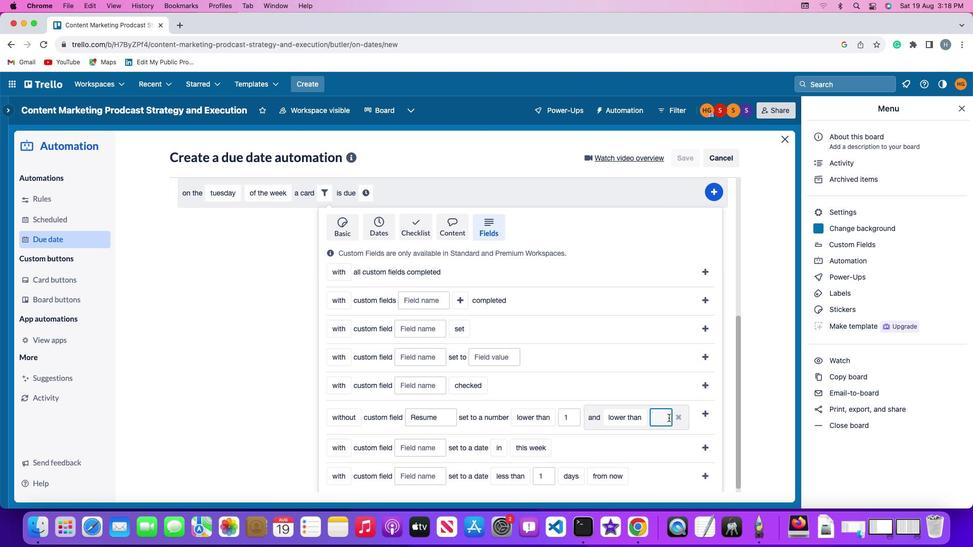 
Action: Mouse moved to (668, 418)
Screenshot: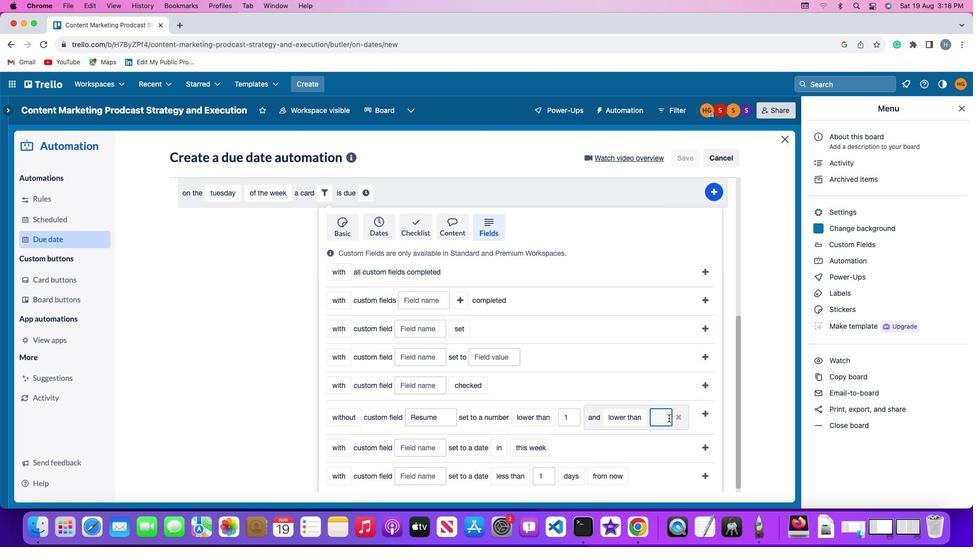 
Action: Key pressed '1''0'
Screenshot: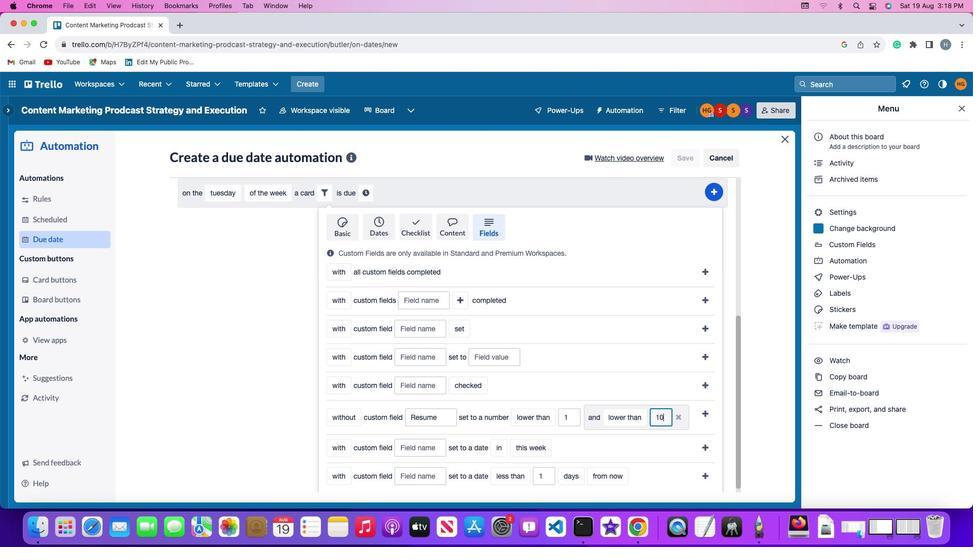 
Action: Mouse moved to (702, 414)
Screenshot: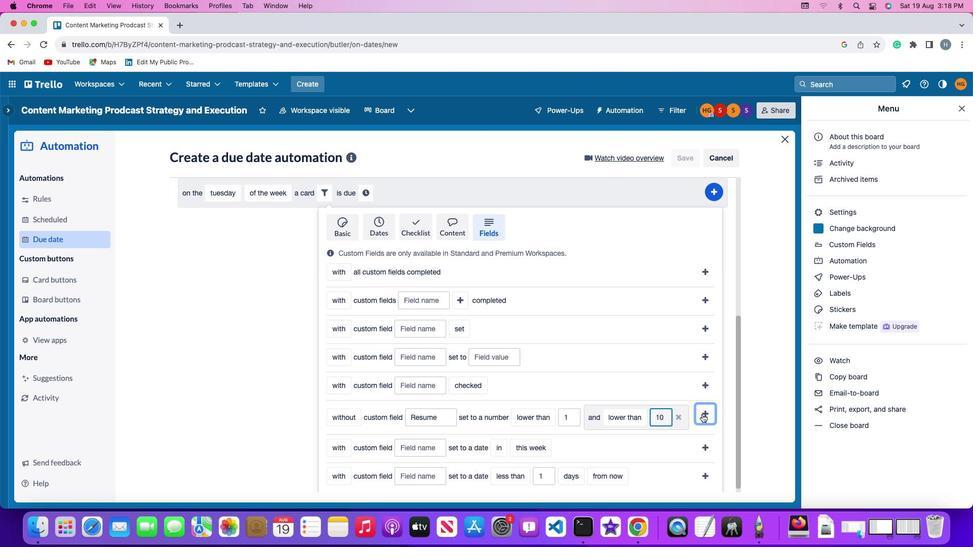 
Action: Mouse pressed left at (702, 414)
Screenshot: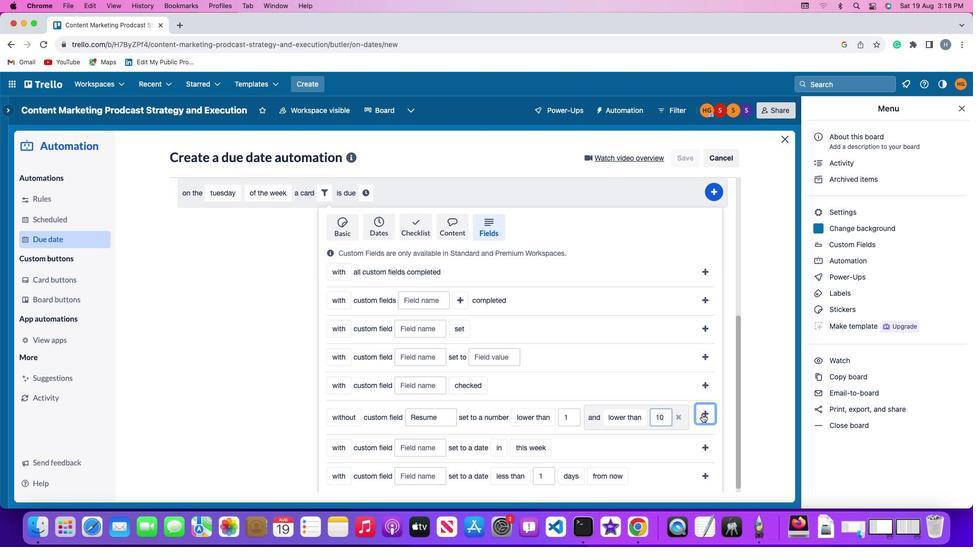 
Action: Mouse moved to (646, 440)
Screenshot: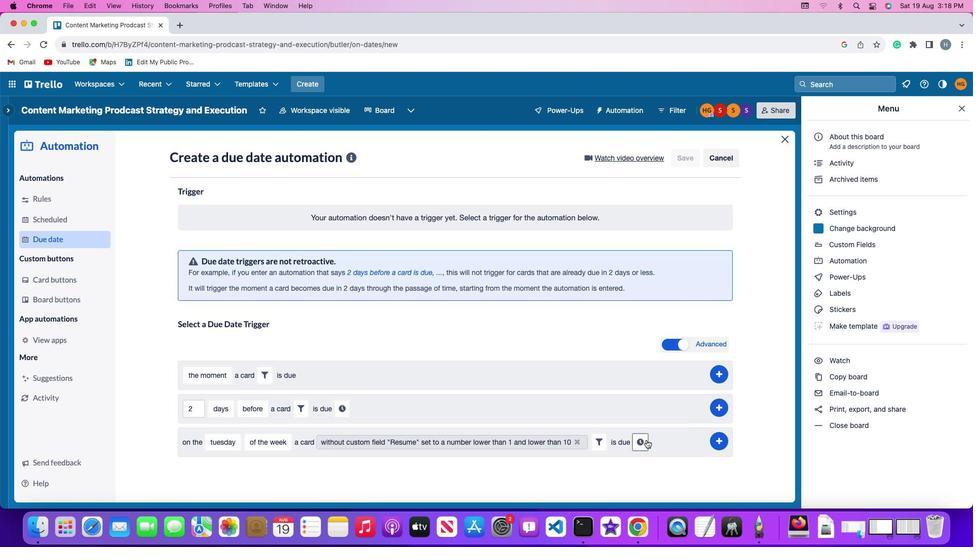 
Action: Mouse pressed left at (646, 440)
Screenshot: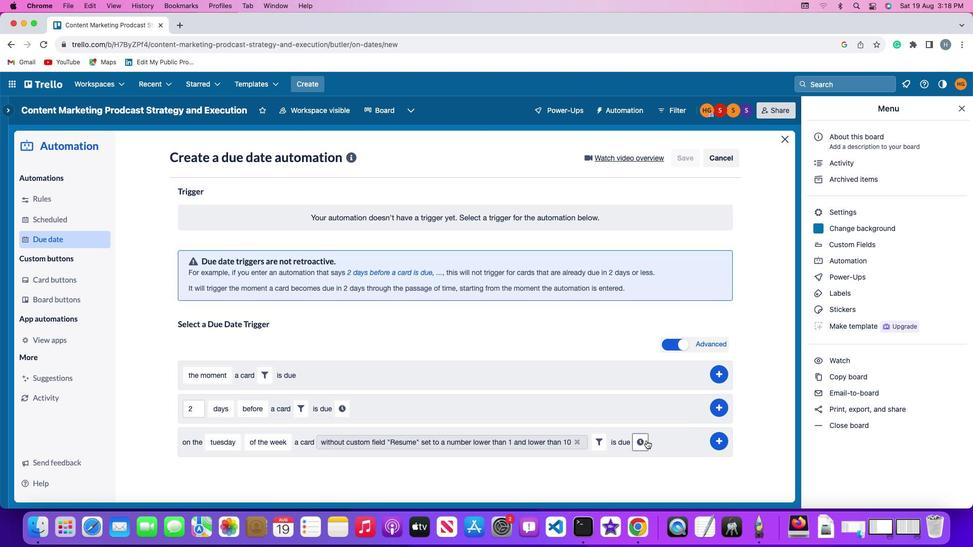 
Action: Mouse moved to (209, 466)
Screenshot: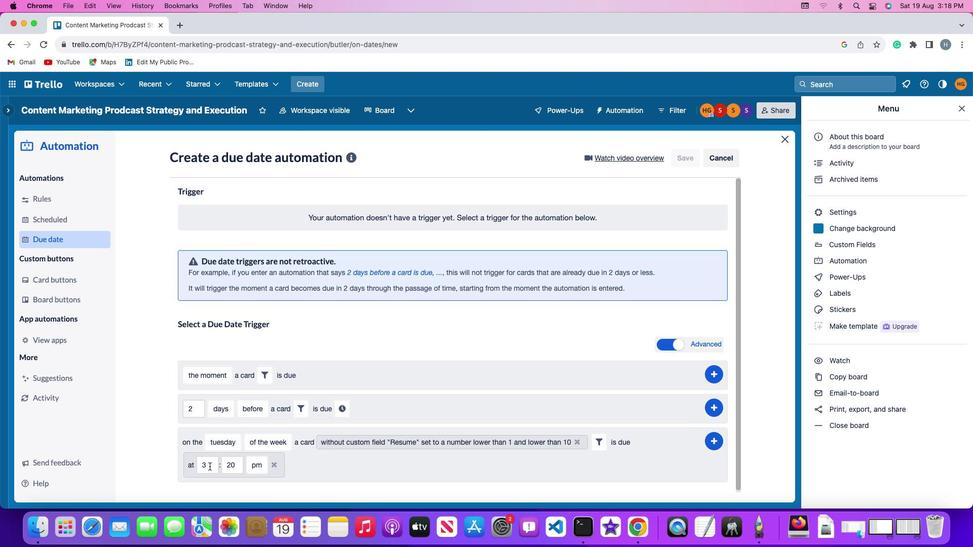 
Action: Mouse pressed left at (209, 466)
Screenshot: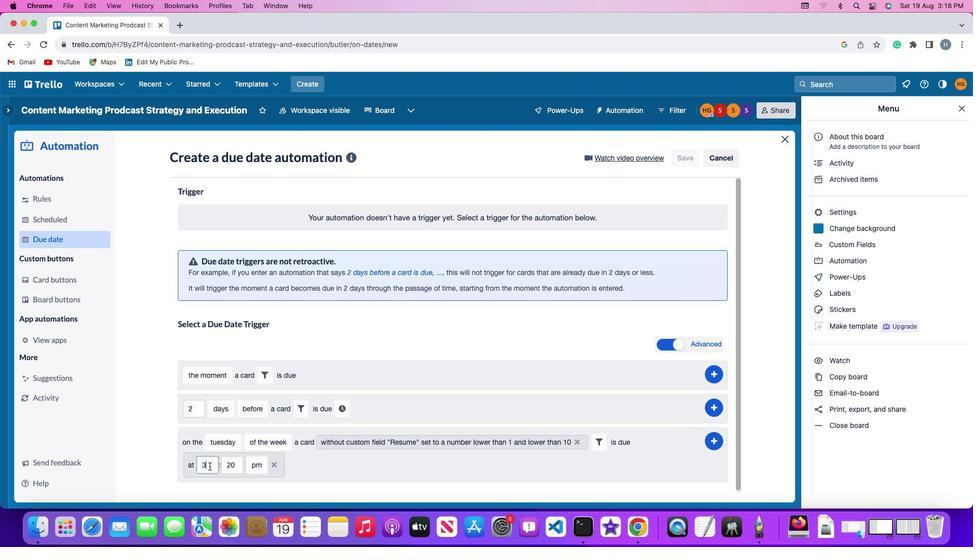 
Action: Key pressed Key.backspace
Screenshot: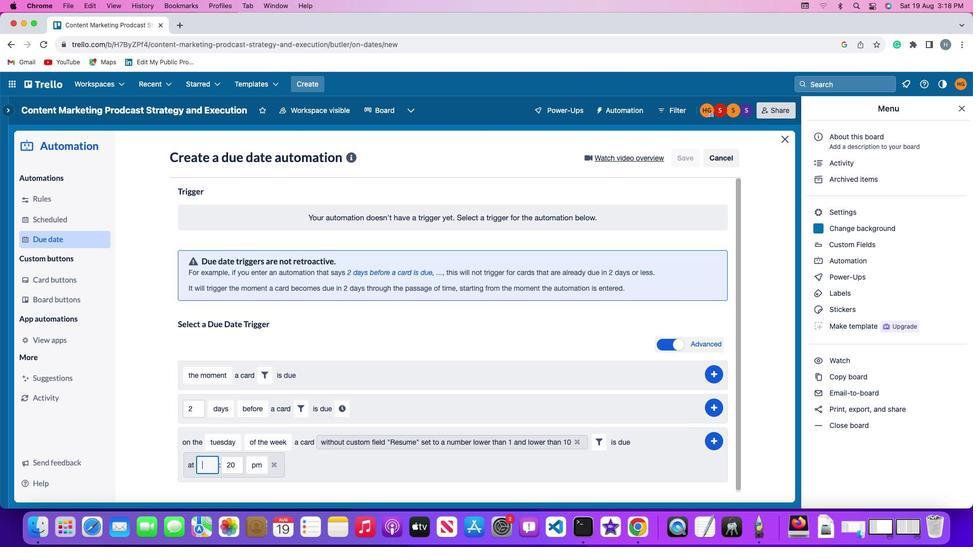 
Action: Mouse moved to (209, 466)
Screenshot: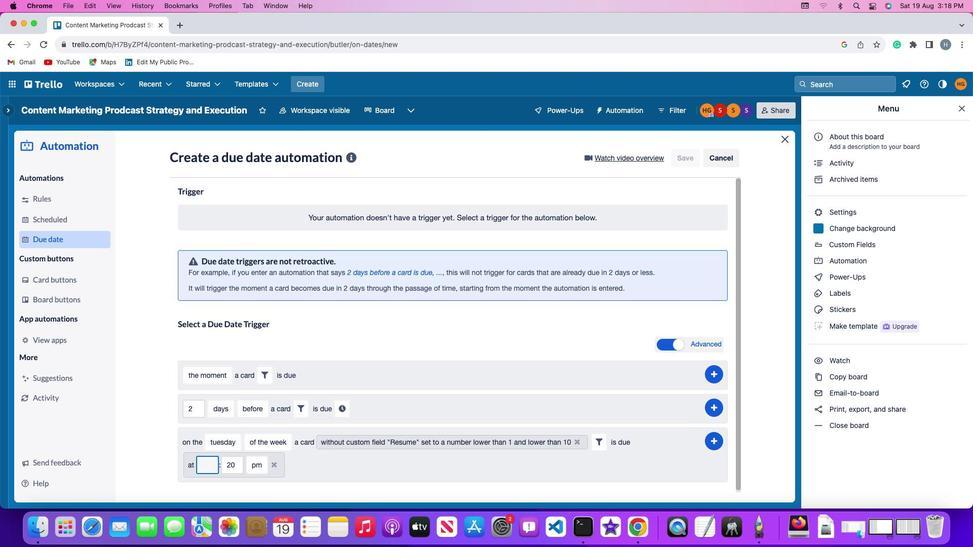 
Action: Key pressed '1''1'
Screenshot: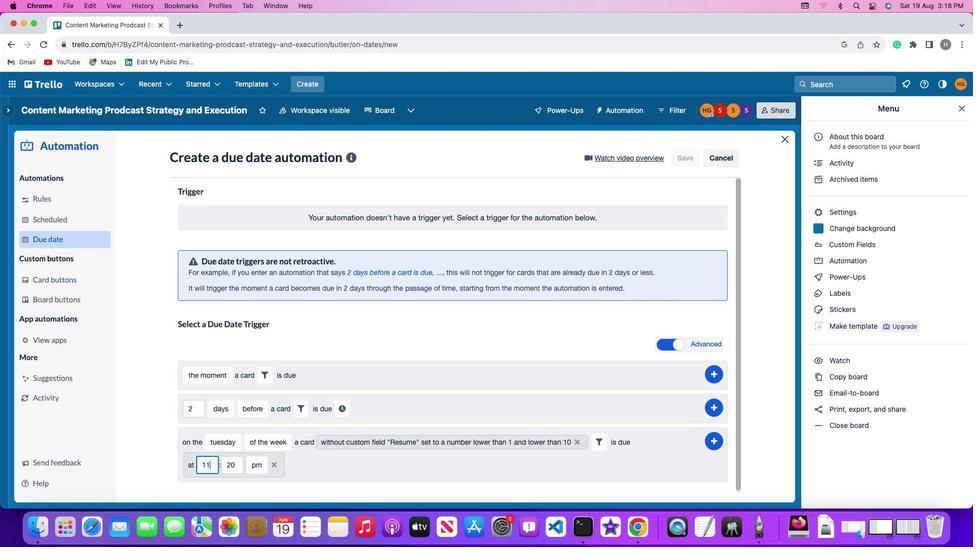 
Action: Mouse moved to (235, 465)
Screenshot: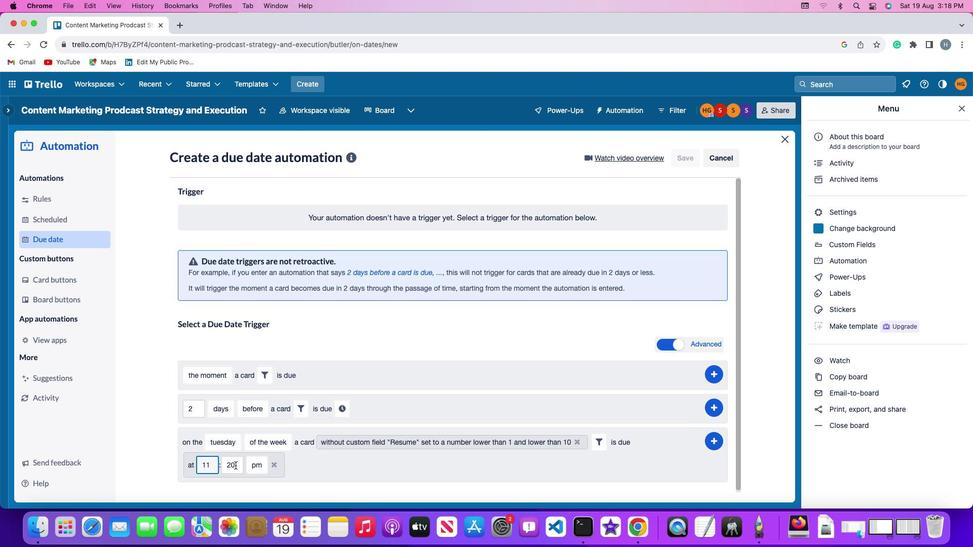
Action: Mouse pressed left at (235, 465)
Screenshot: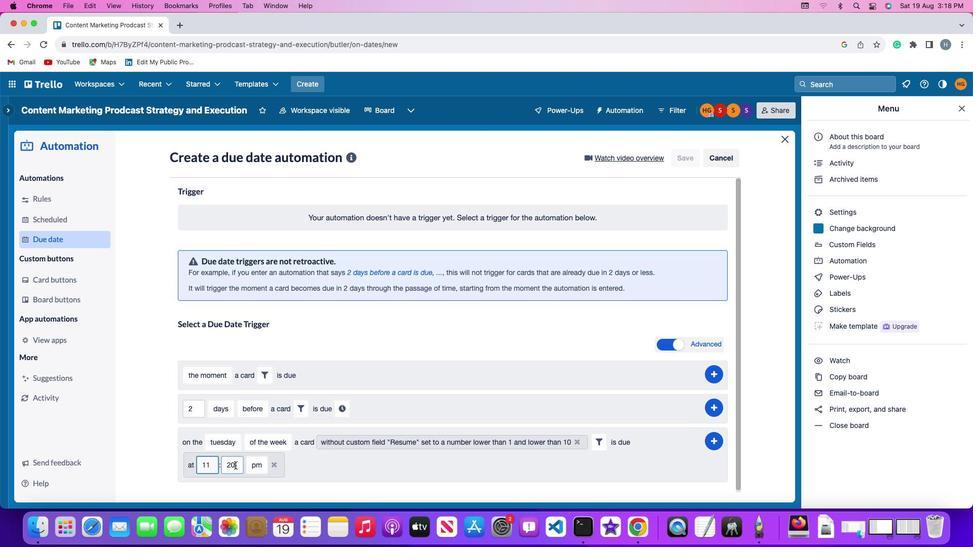 
Action: Key pressed Key.backspaceKey.backspace'0''0'
Screenshot: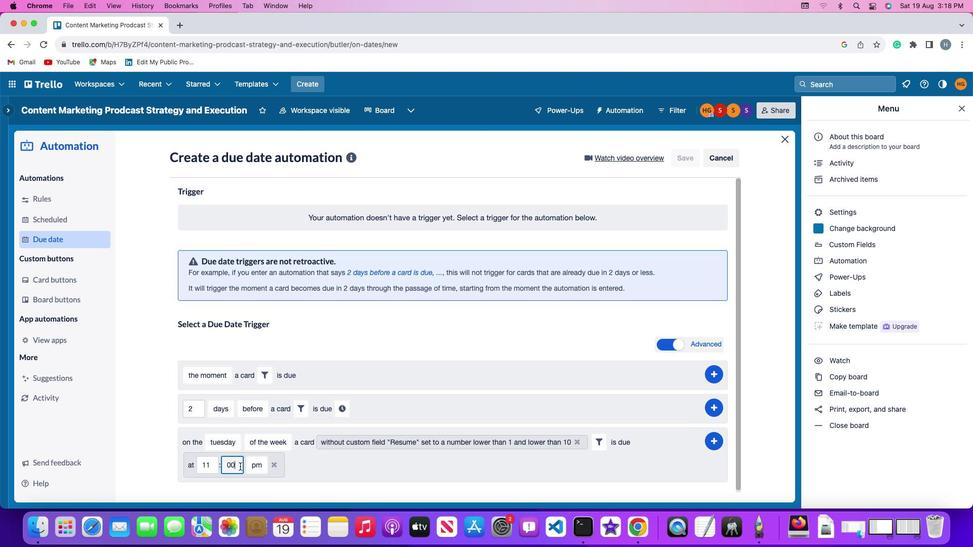 
Action: Mouse moved to (250, 465)
Screenshot: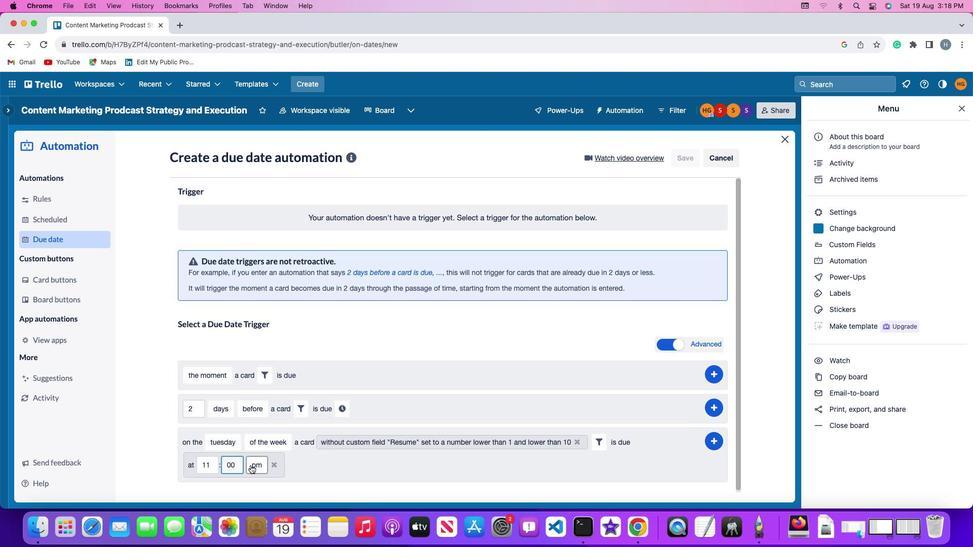 
Action: Mouse pressed left at (250, 465)
Screenshot: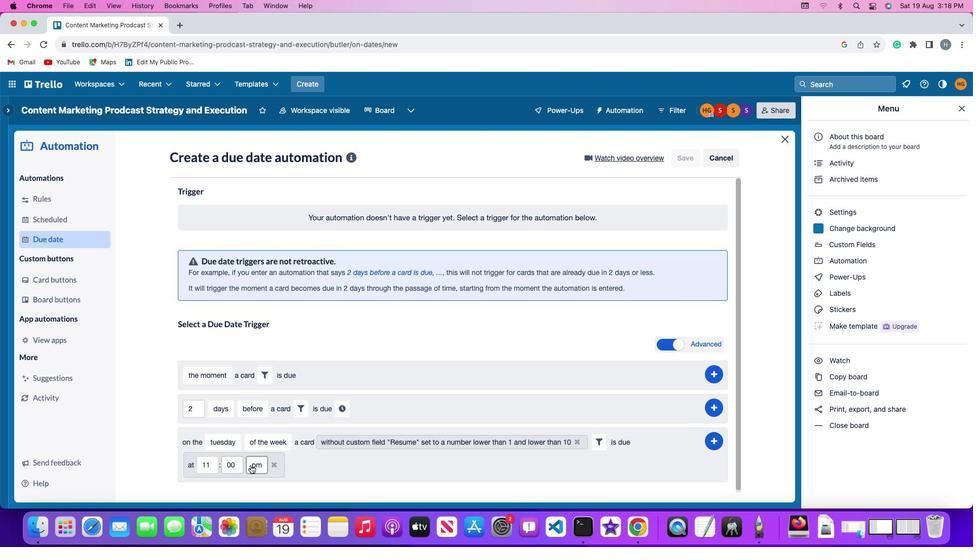 
Action: Mouse moved to (259, 427)
Screenshot: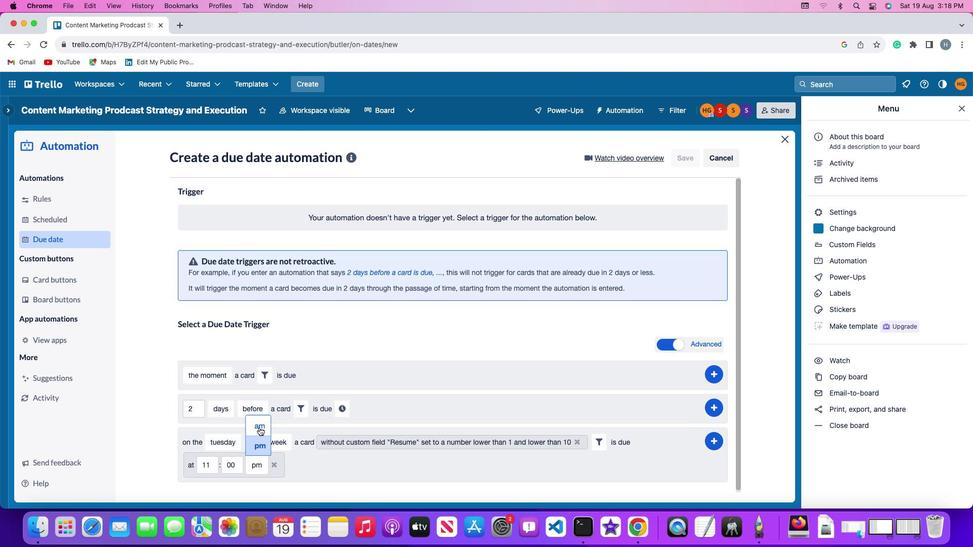 
Action: Mouse pressed left at (259, 427)
Screenshot: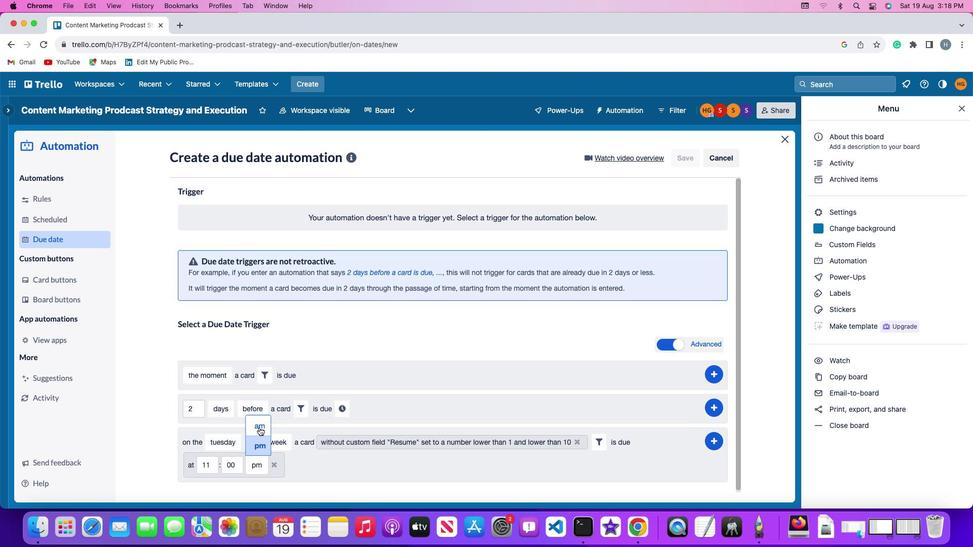 
Action: Mouse moved to (714, 437)
Screenshot: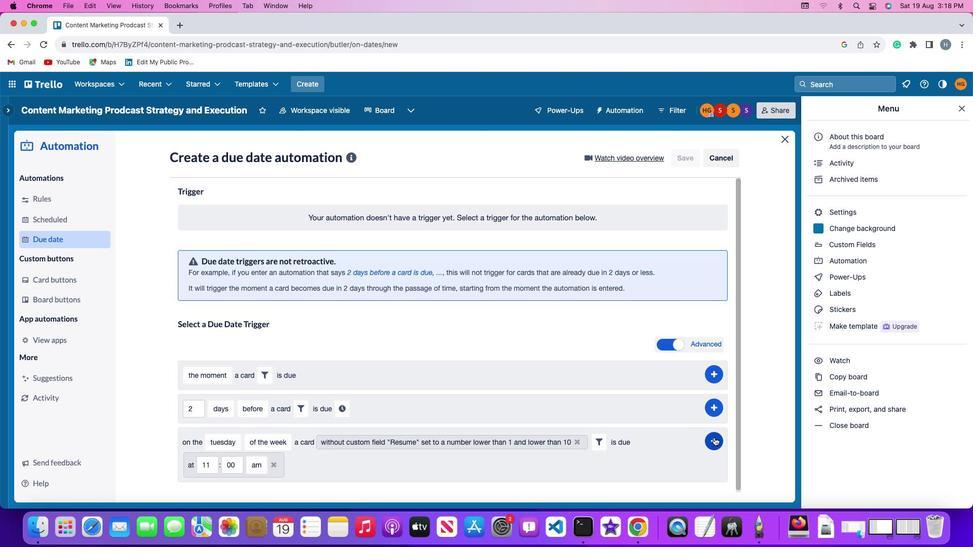 
Action: Mouse pressed left at (714, 437)
Screenshot: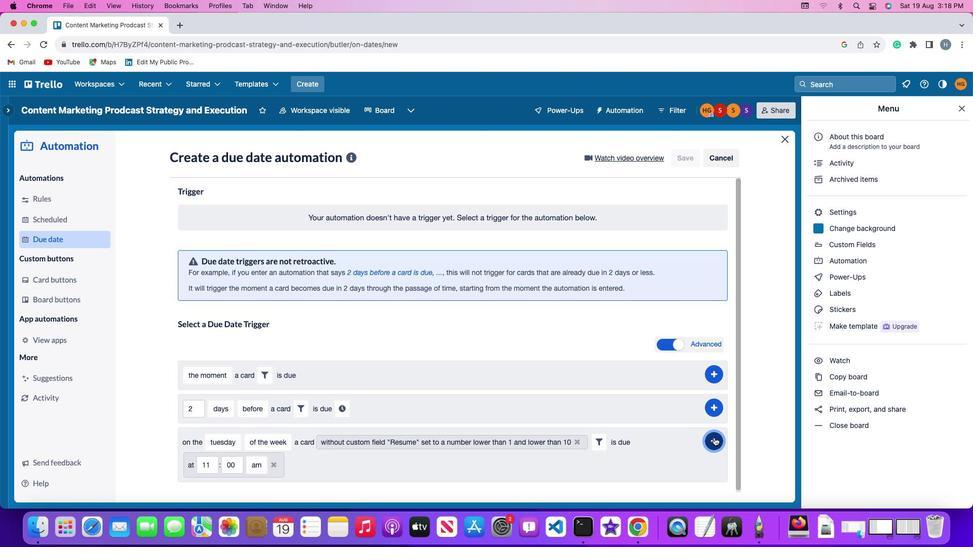 
Action: Mouse moved to (760, 381)
Screenshot: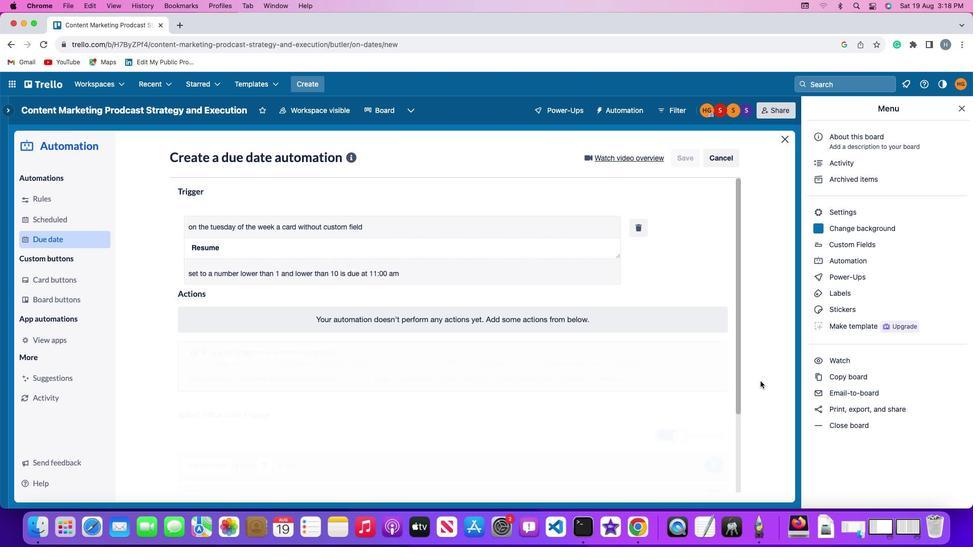 
